 Task: Create a due date automation trigger when advanced on, on the tuesday before a card is due add content with an empty description at 11:00 AM.
Action: Mouse moved to (1189, 369)
Screenshot: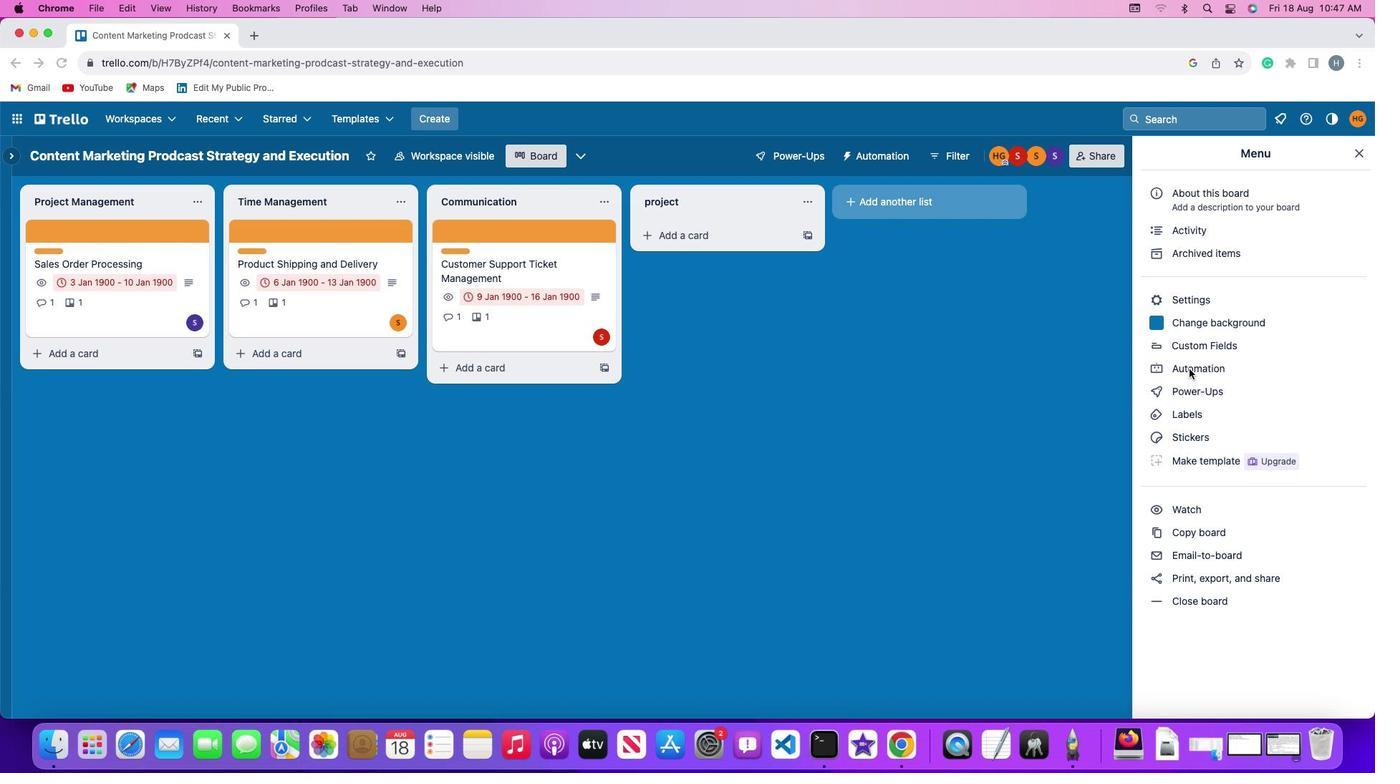 
Action: Mouse pressed left at (1189, 369)
Screenshot: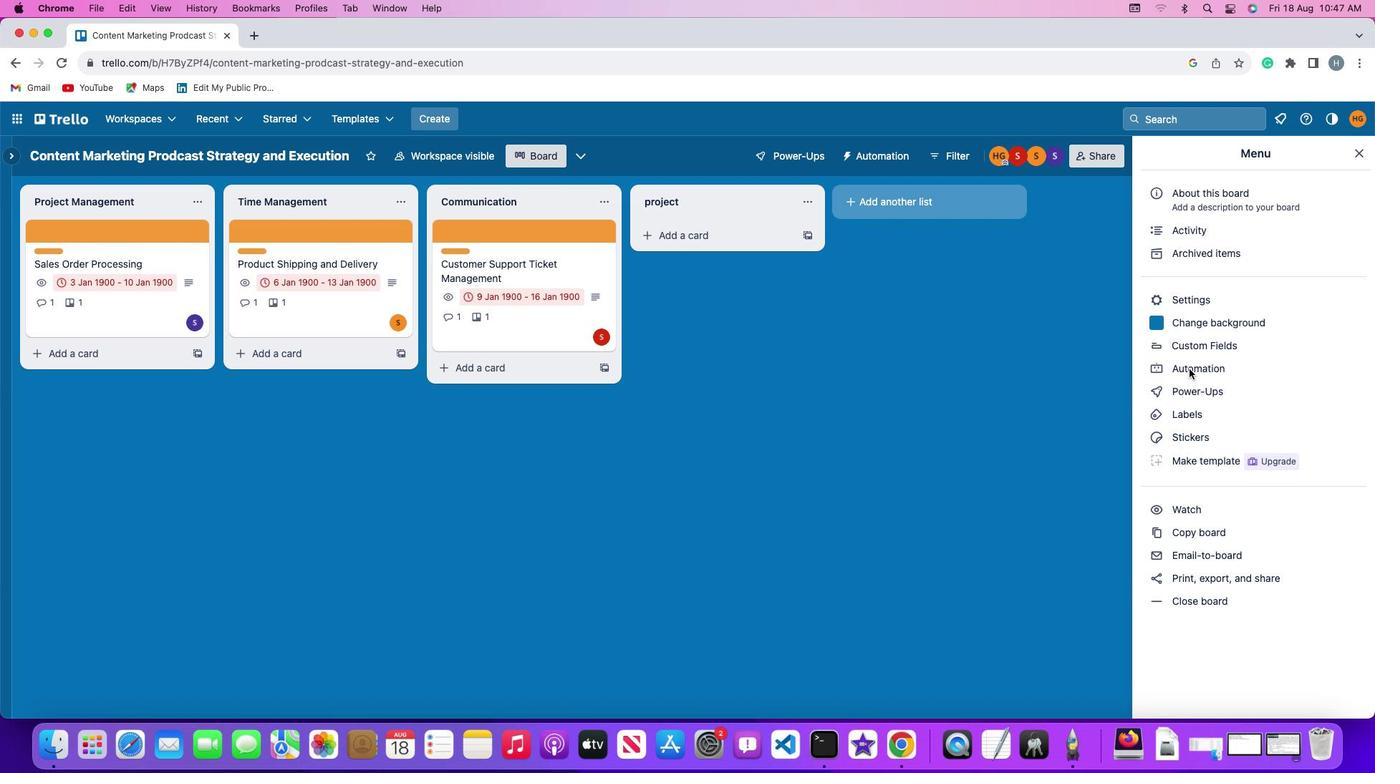 
Action: Mouse pressed left at (1189, 369)
Screenshot: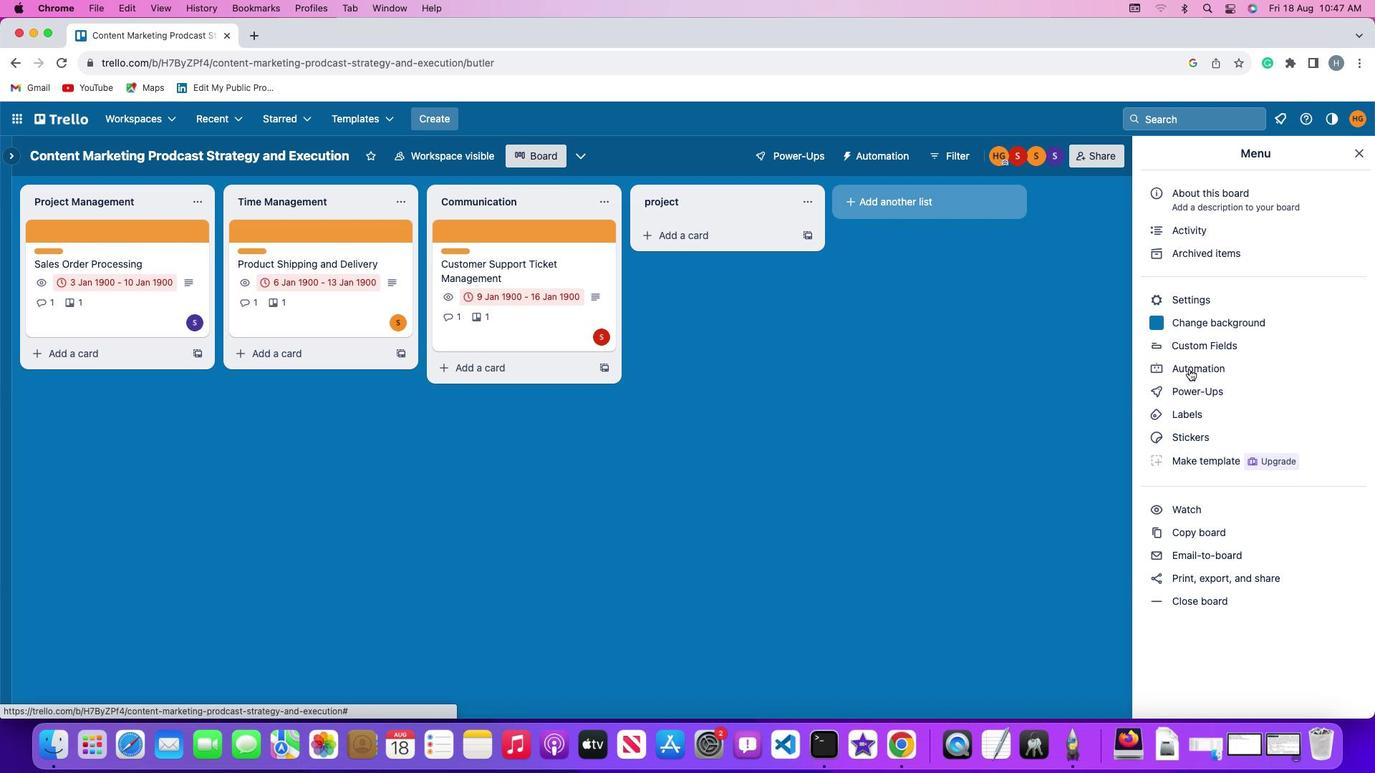 
Action: Mouse moved to (114, 338)
Screenshot: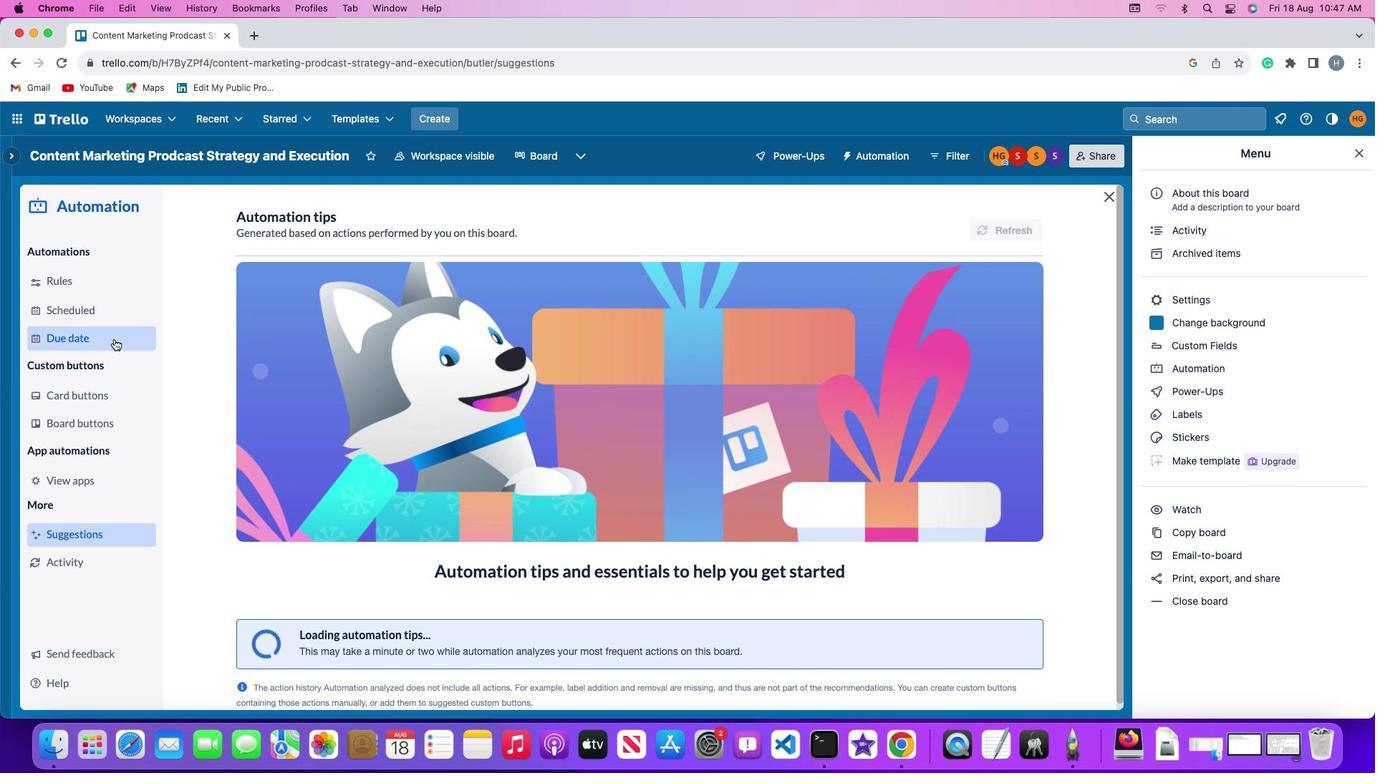 
Action: Mouse pressed left at (114, 338)
Screenshot: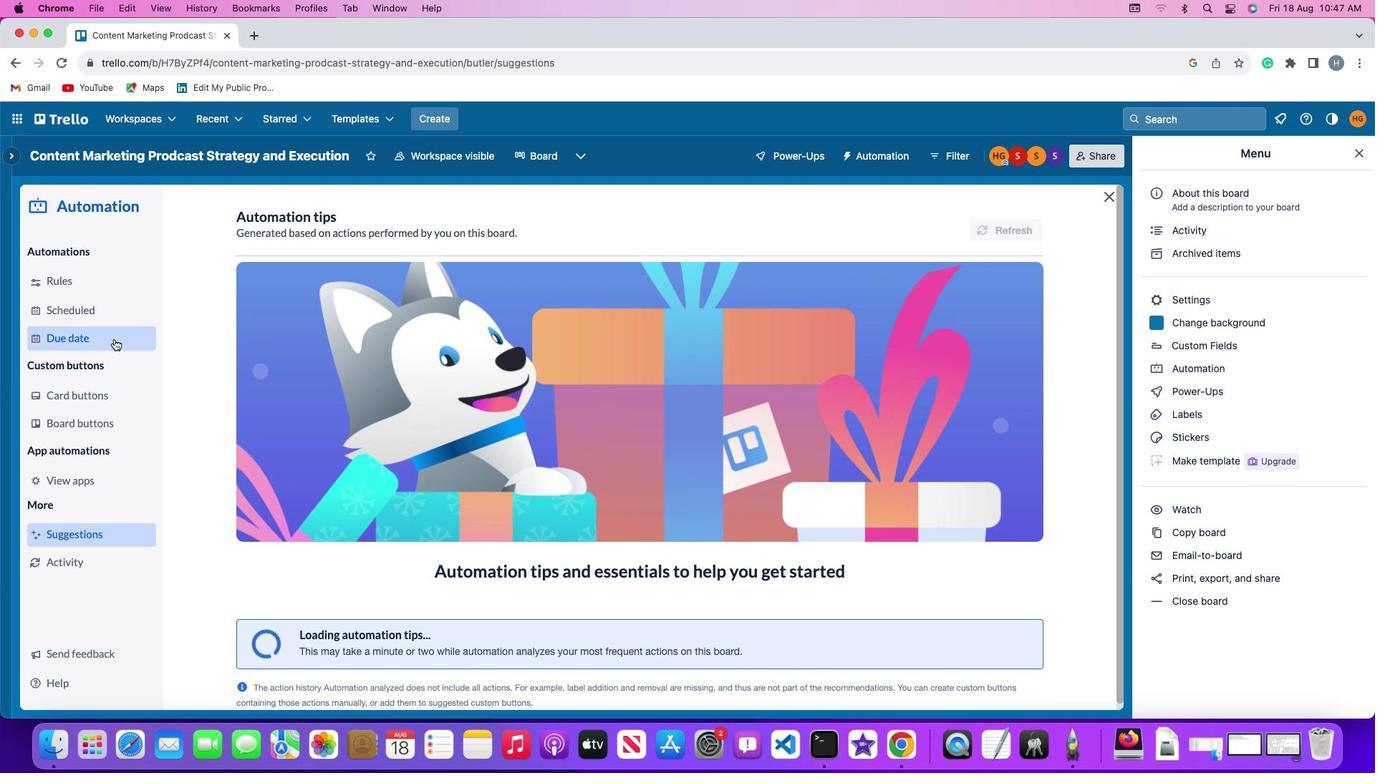 
Action: Mouse moved to (944, 221)
Screenshot: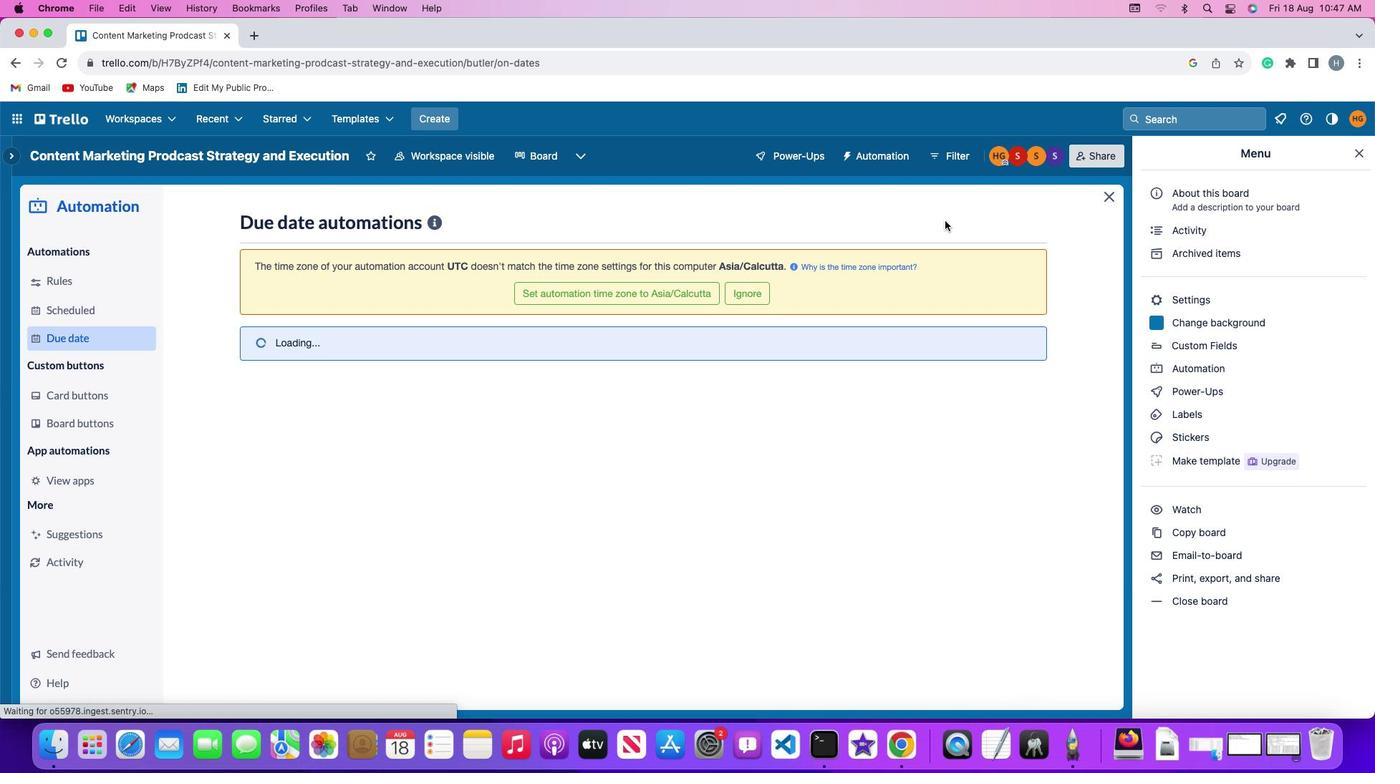 
Action: Mouse pressed left at (944, 221)
Screenshot: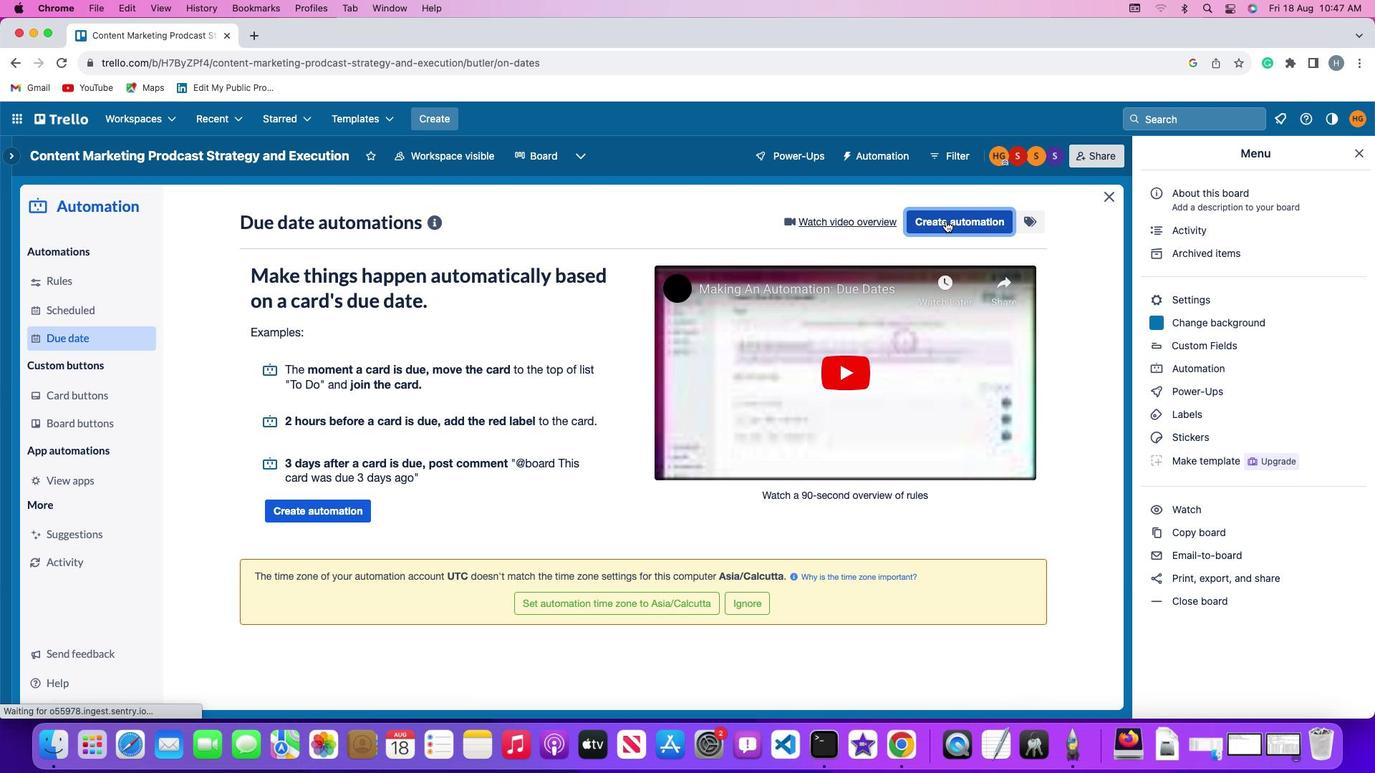 
Action: Mouse moved to (280, 358)
Screenshot: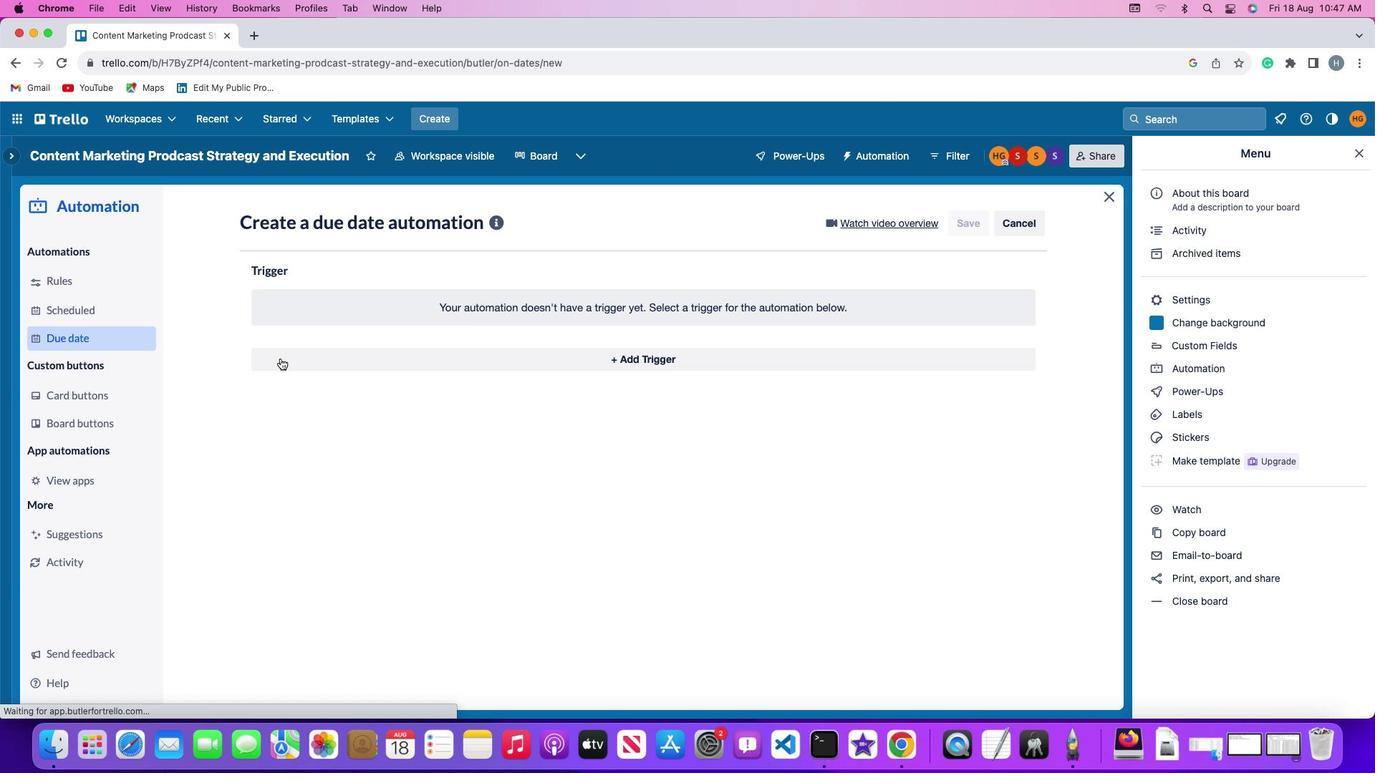 
Action: Mouse pressed left at (280, 358)
Screenshot: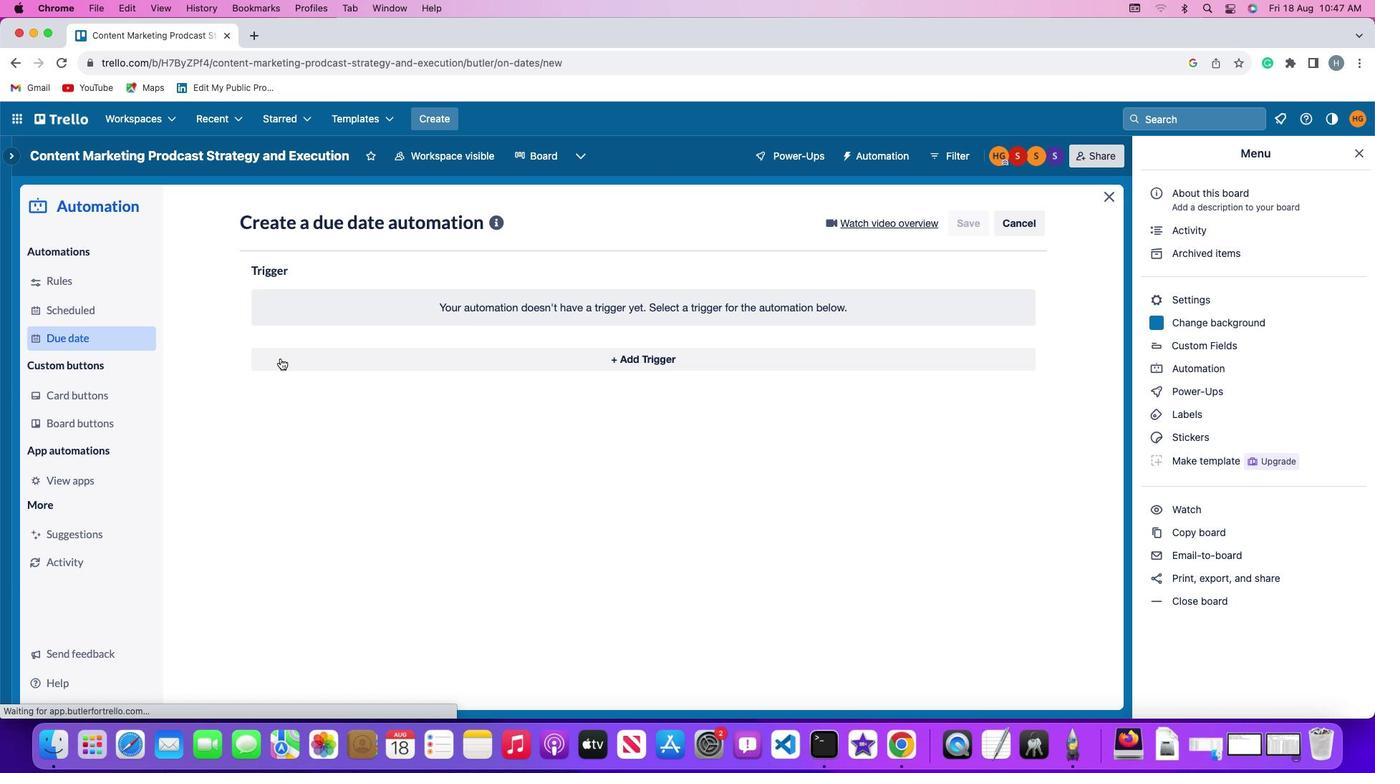 
Action: Mouse moved to (320, 620)
Screenshot: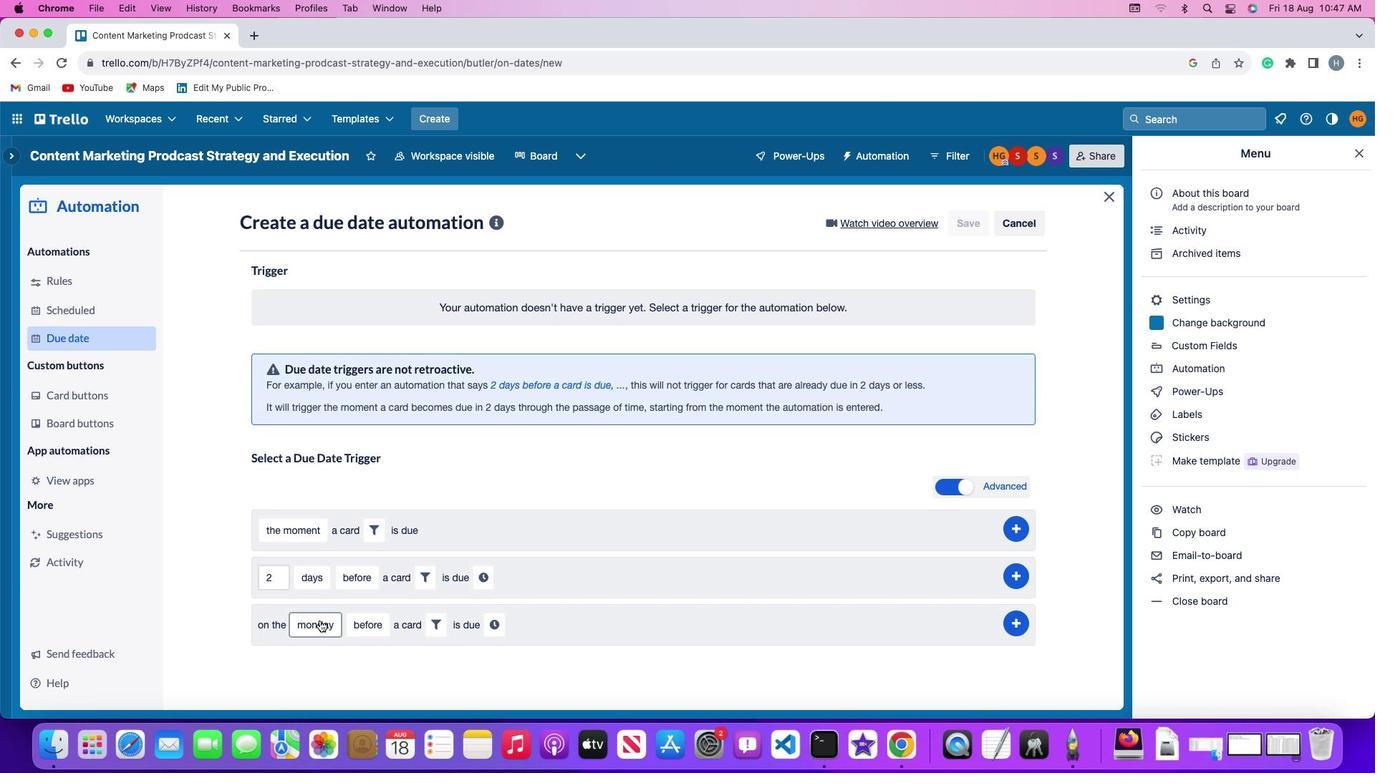 
Action: Mouse pressed left at (320, 620)
Screenshot: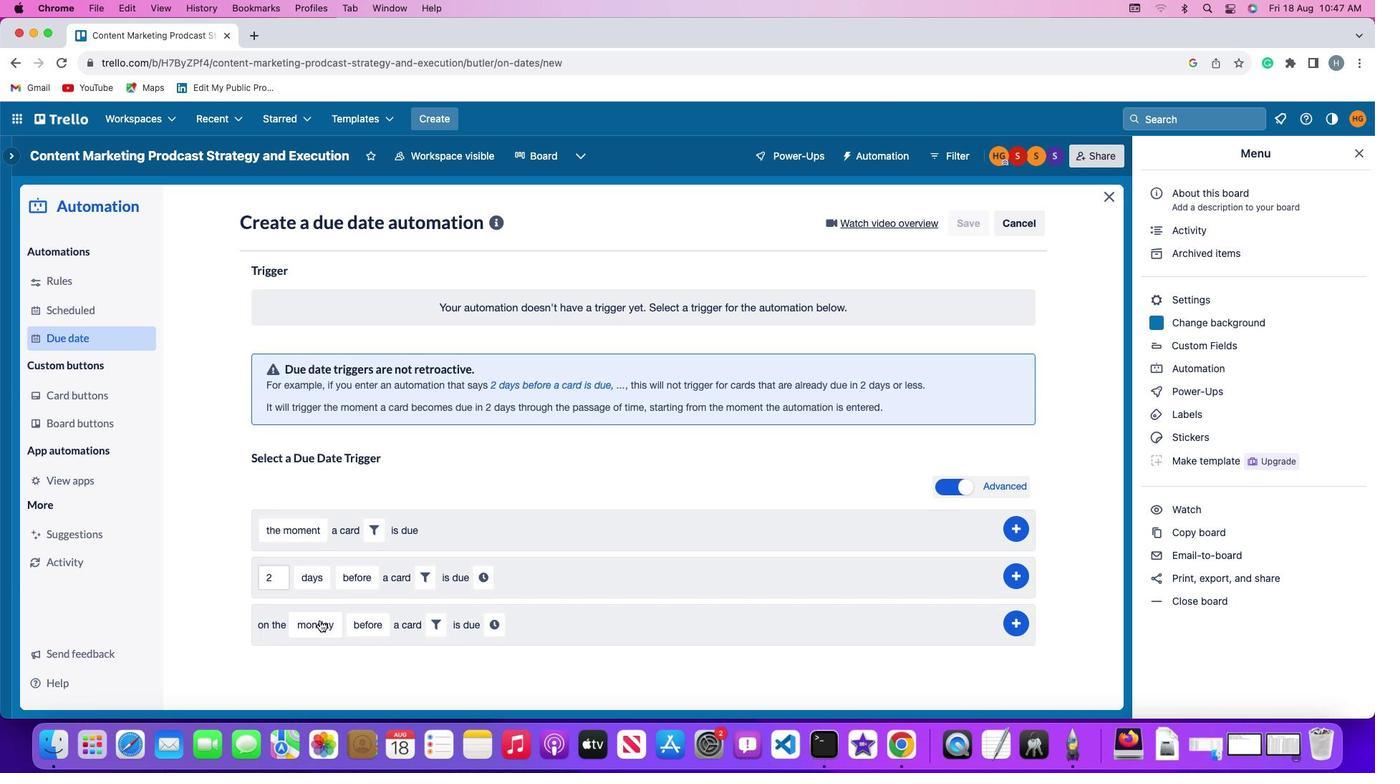 
Action: Mouse moved to (338, 453)
Screenshot: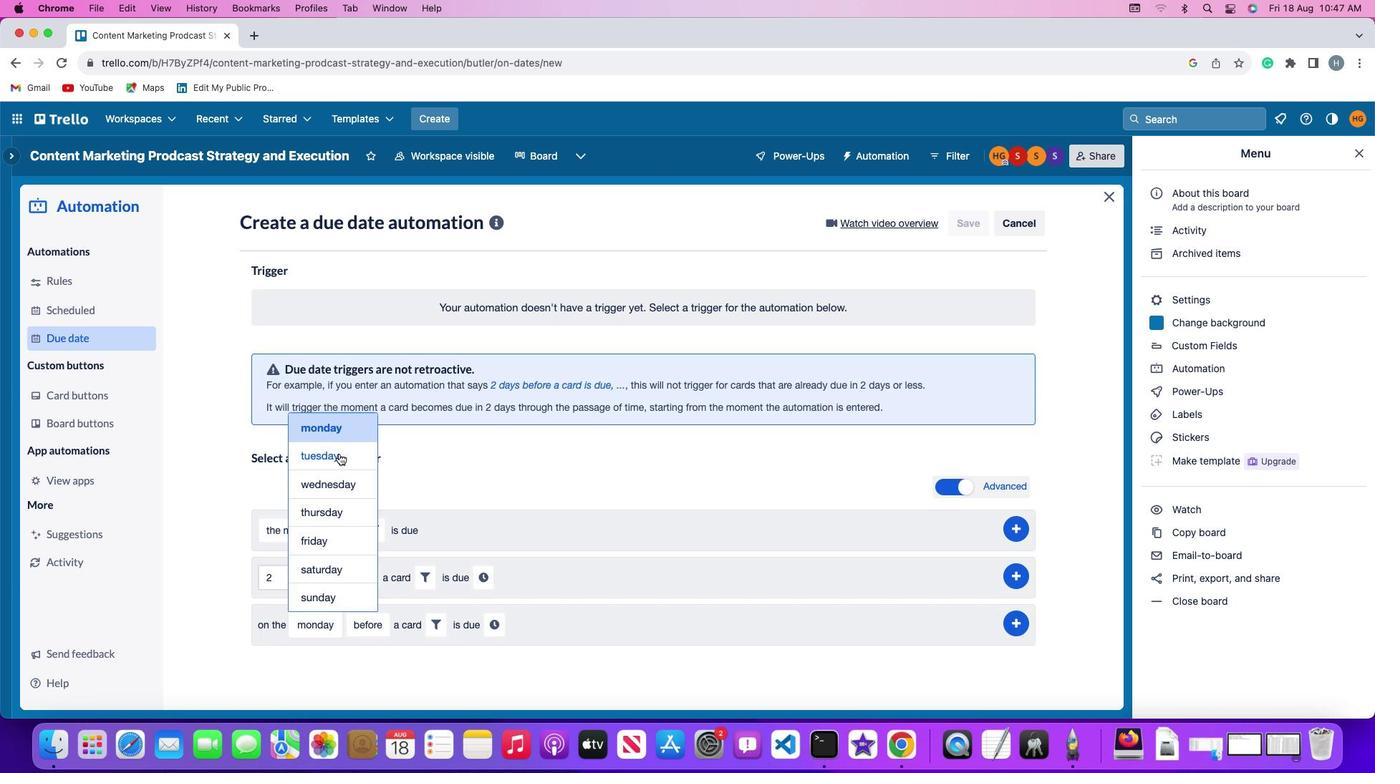 
Action: Mouse pressed left at (338, 453)
Screenshot: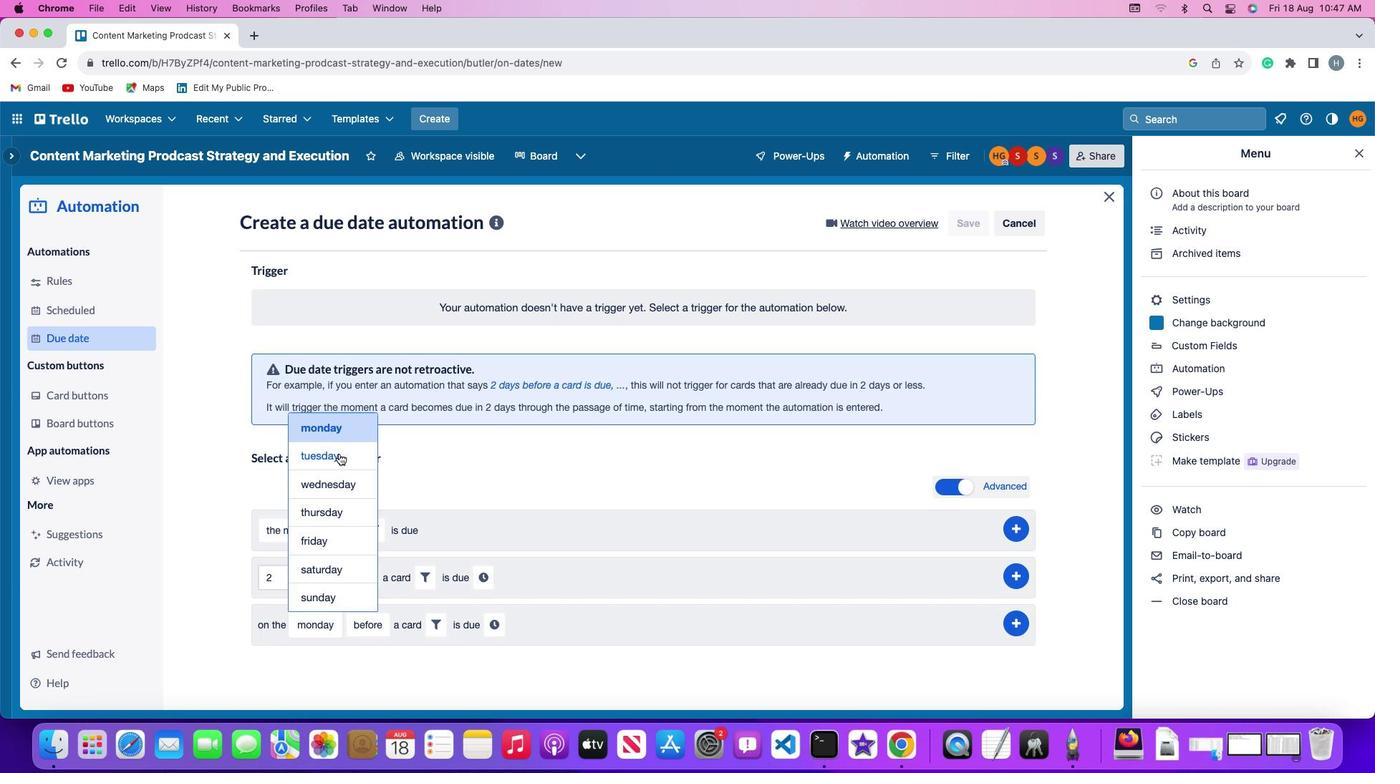 
Action: Mouse moved to (374, 635)
Screenshot: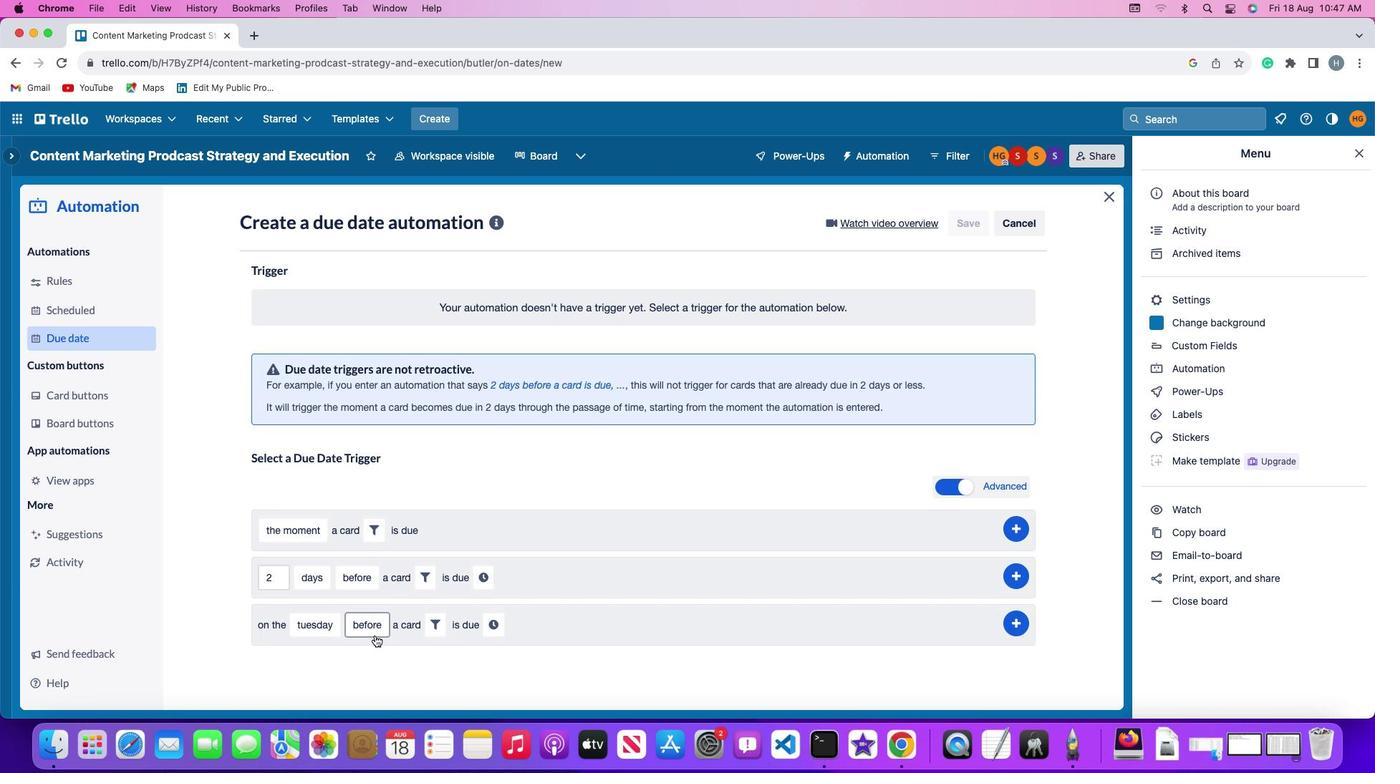 
Action: Mouse pressed left at (374, 635)
Screenshot: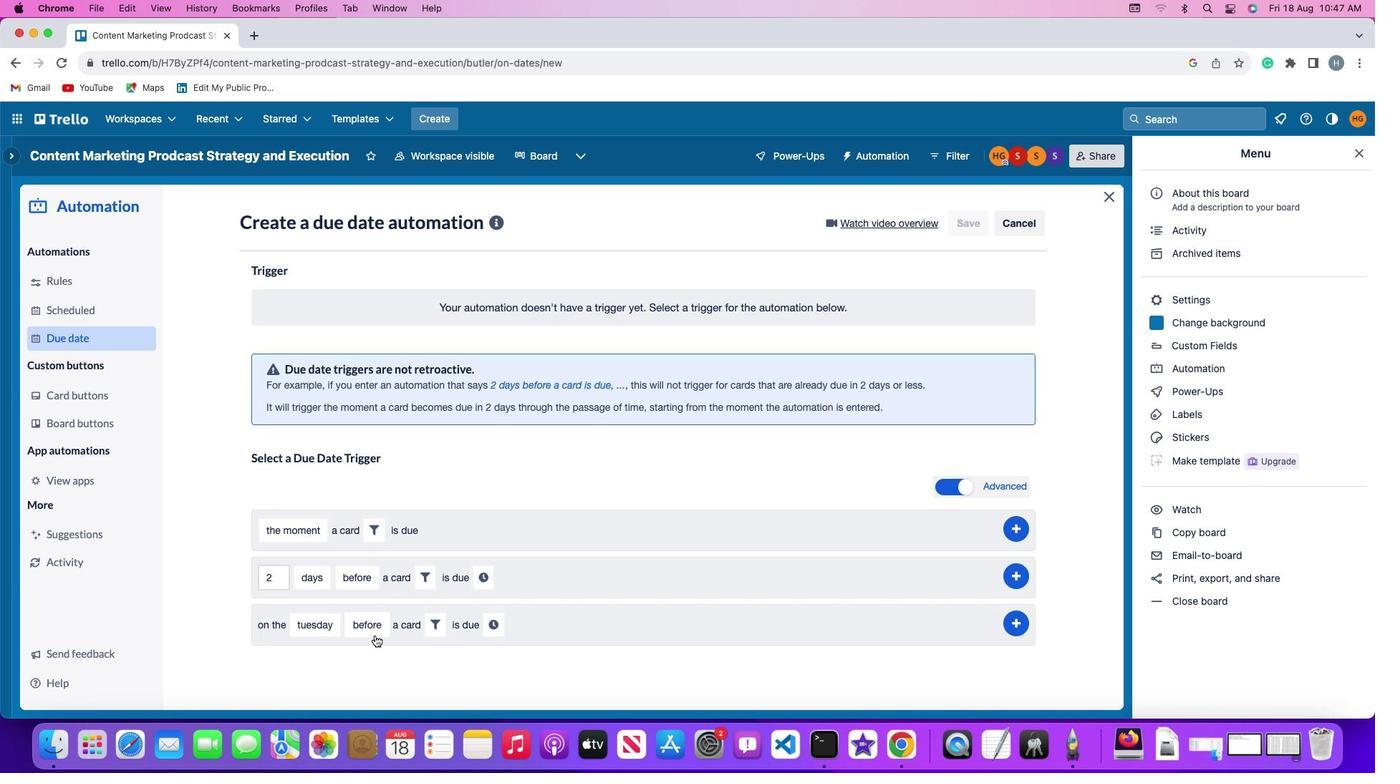 
Action: Mouse moved to (391, 512)
Screenshot: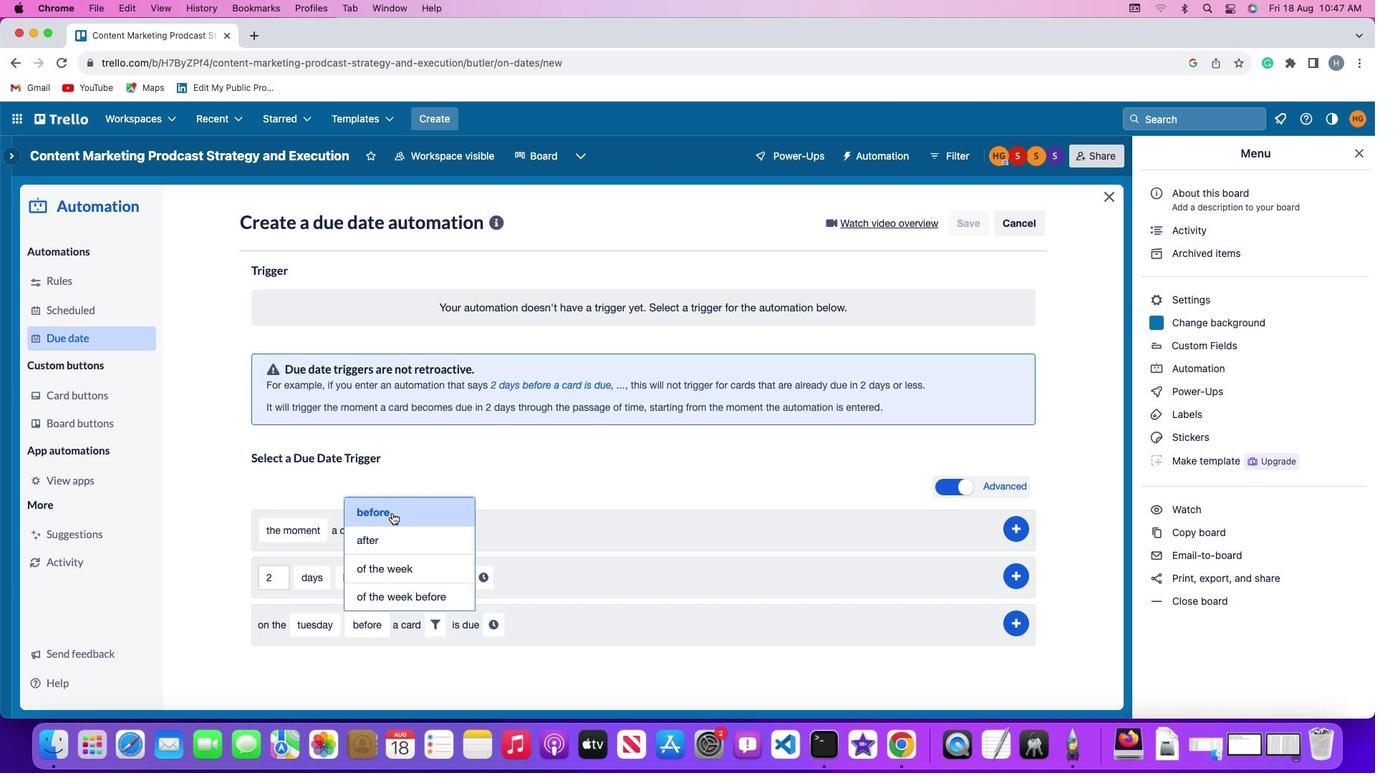 
Action: Mouse pressed left at (391, 512)
Screenshot: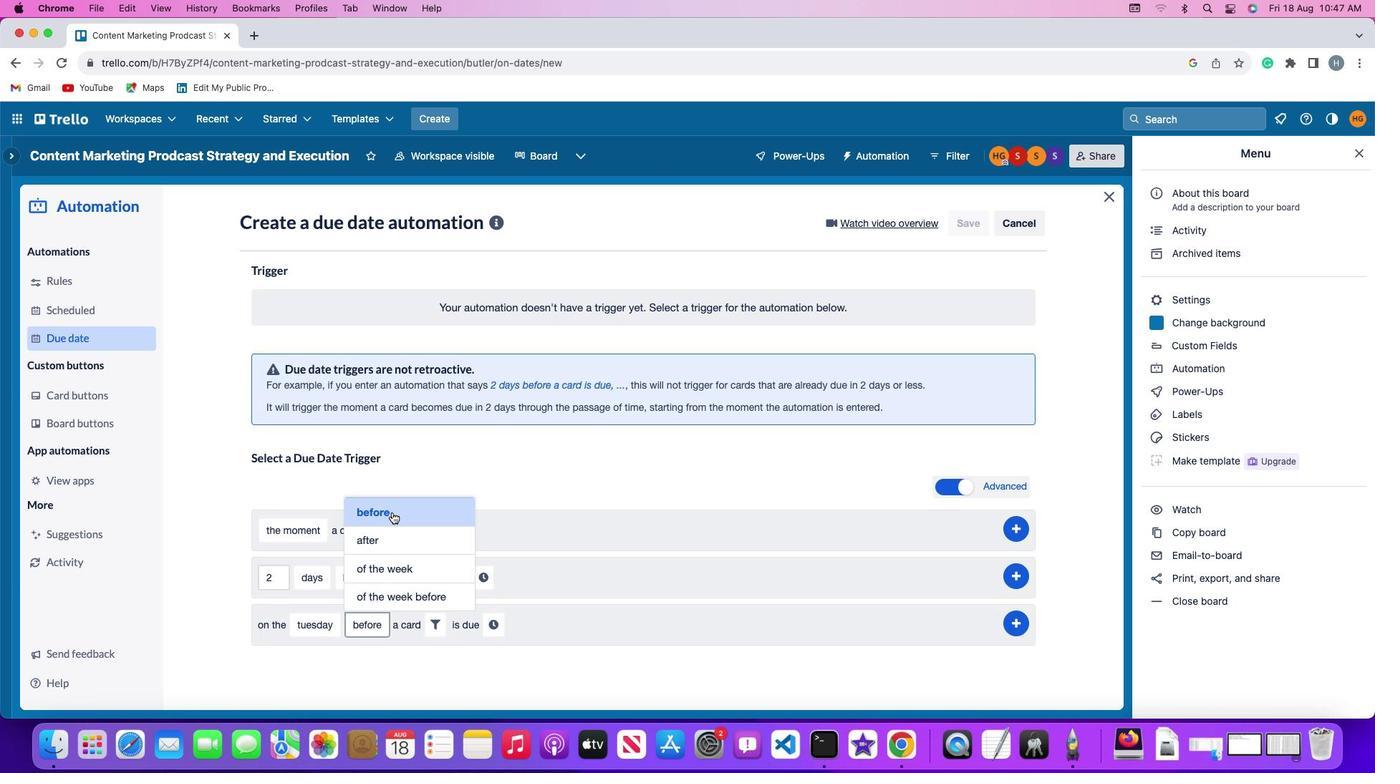 
Action: Mouse moved to (430, 628)
Screenshot: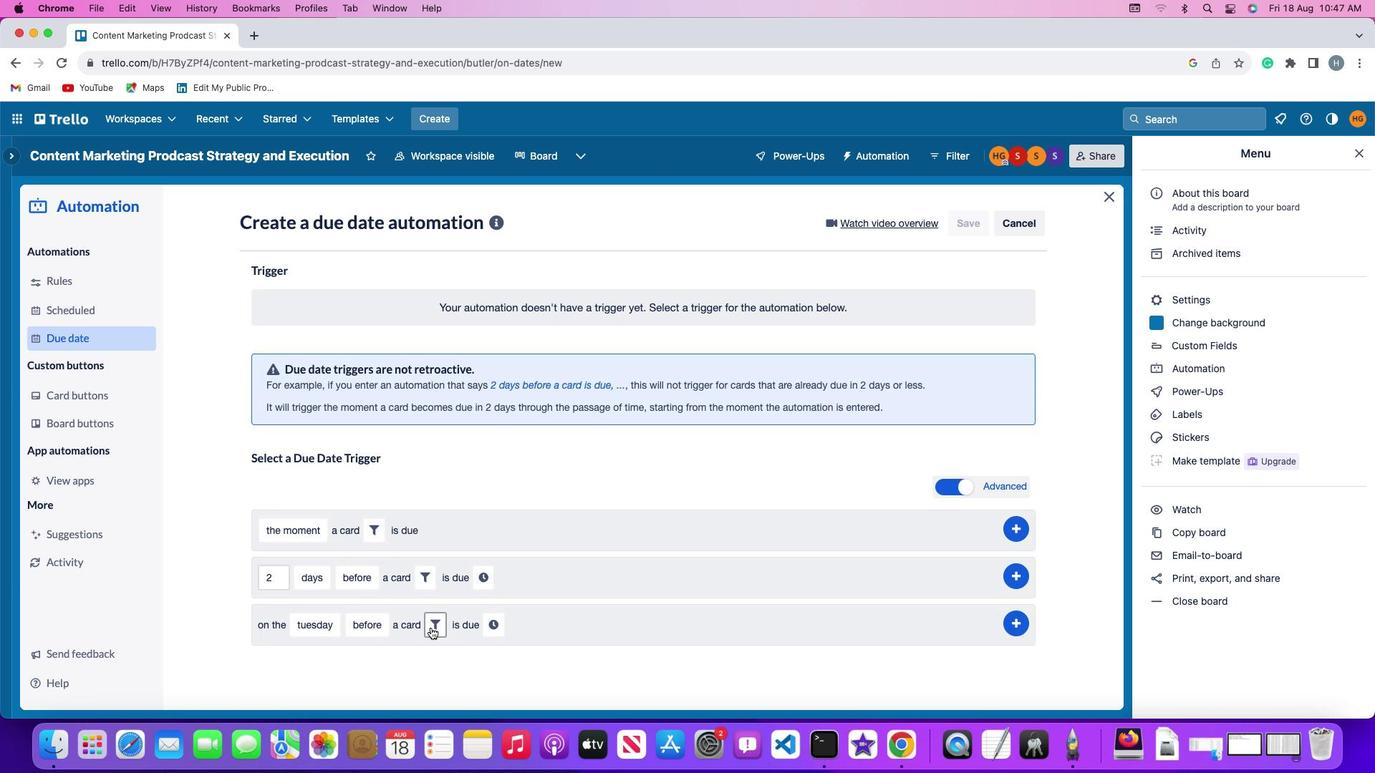 
Action: Mouse pressed left at (430, 628)
Screenshot: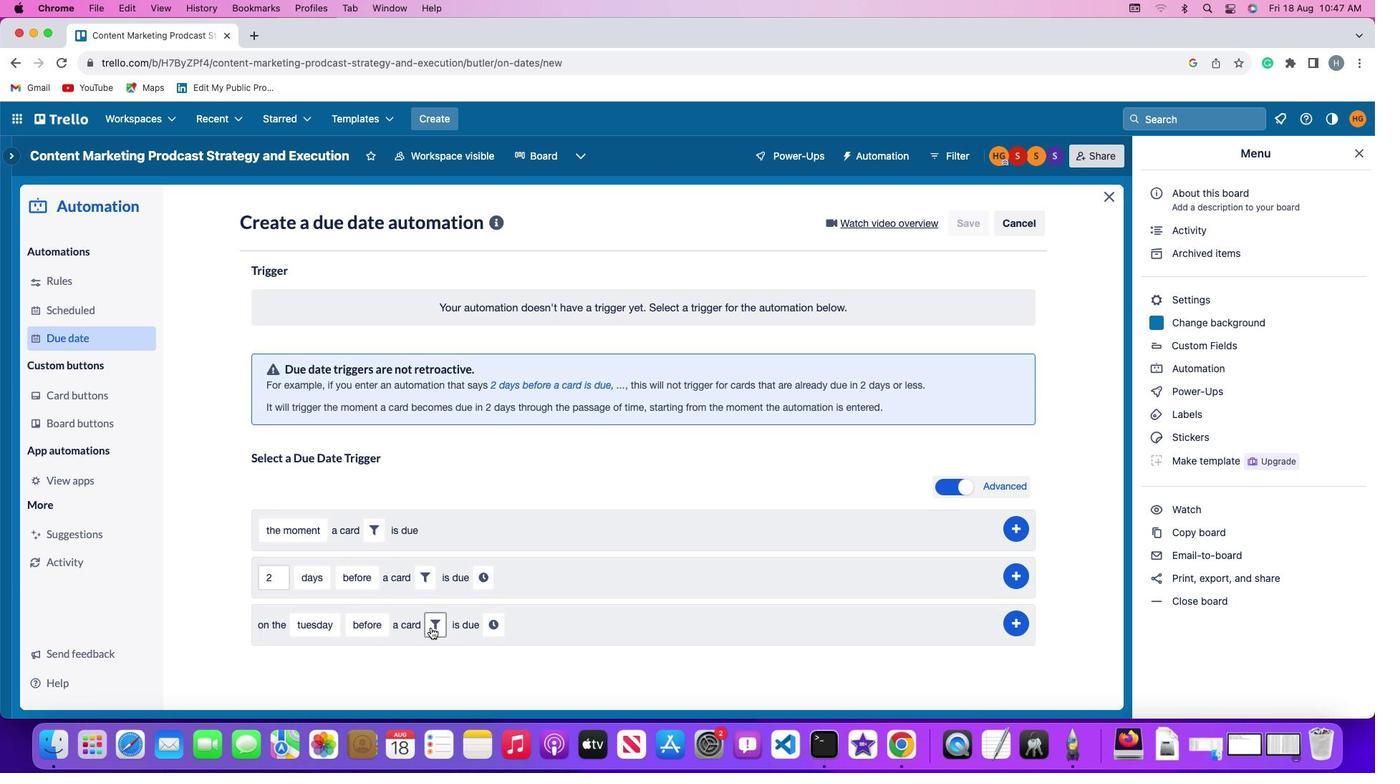 
Action: Mouse moved to (618, 667)
Screenshot: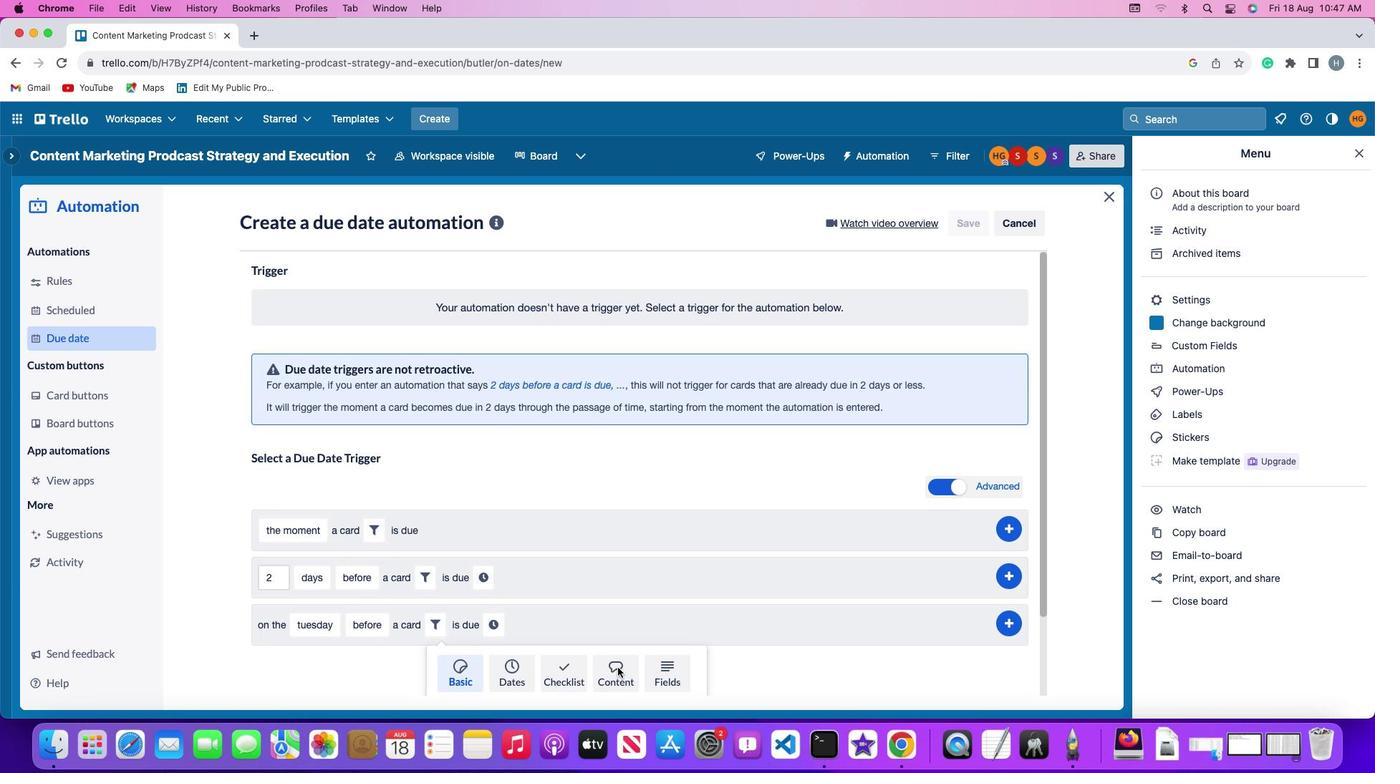 
Action: Mouse pressed left at (618, 667)
Screenshot: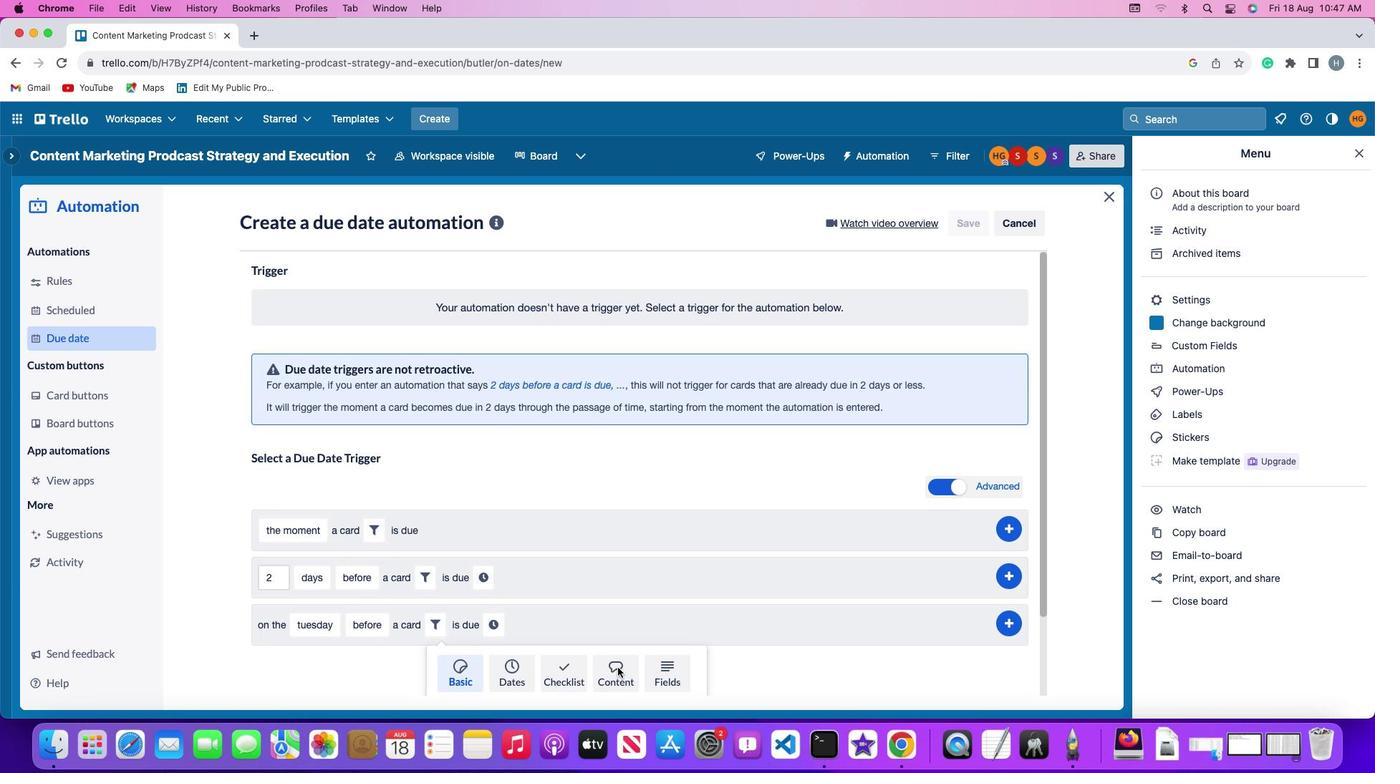 
Action: Mouse moved to (378, 663)
Screenshot: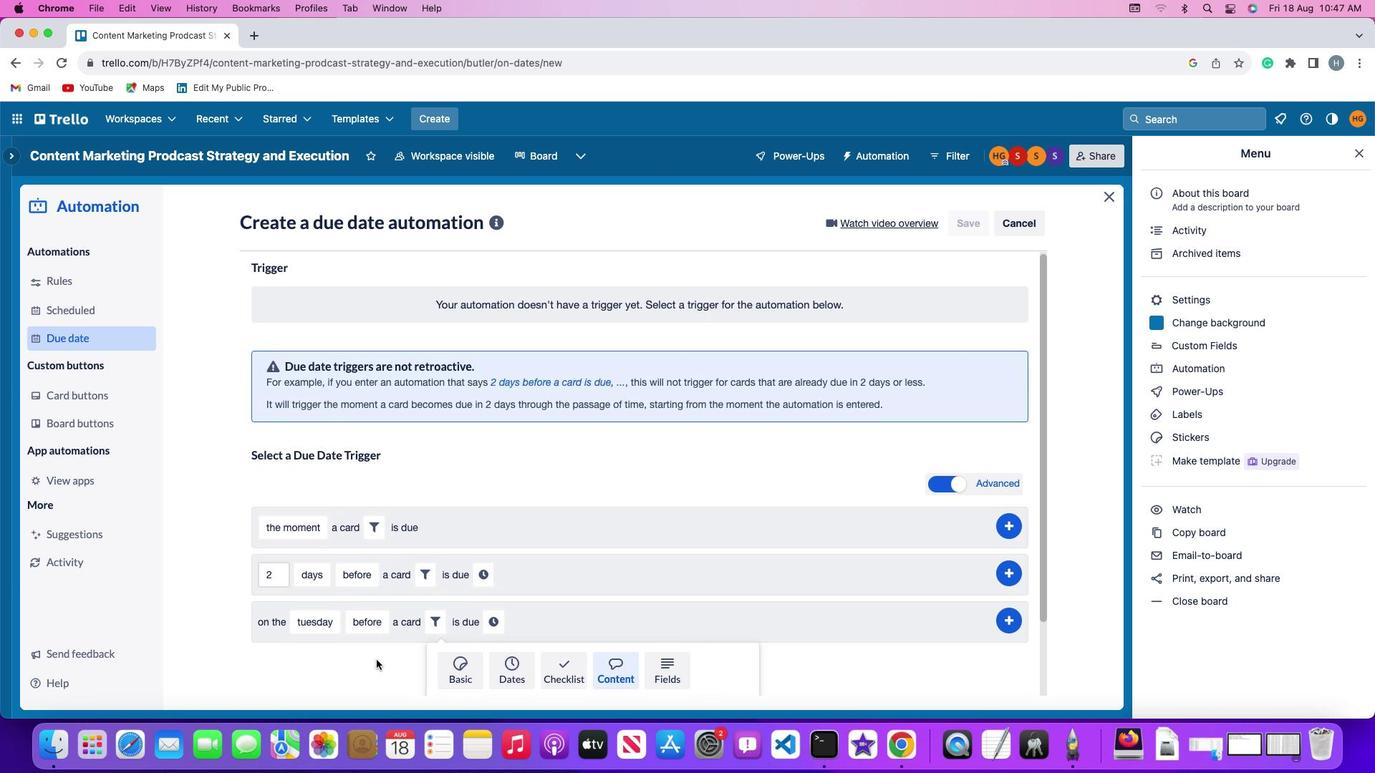 
Action: Mouse scrolled (378, 663) with delta (0, 0)
Screenshot: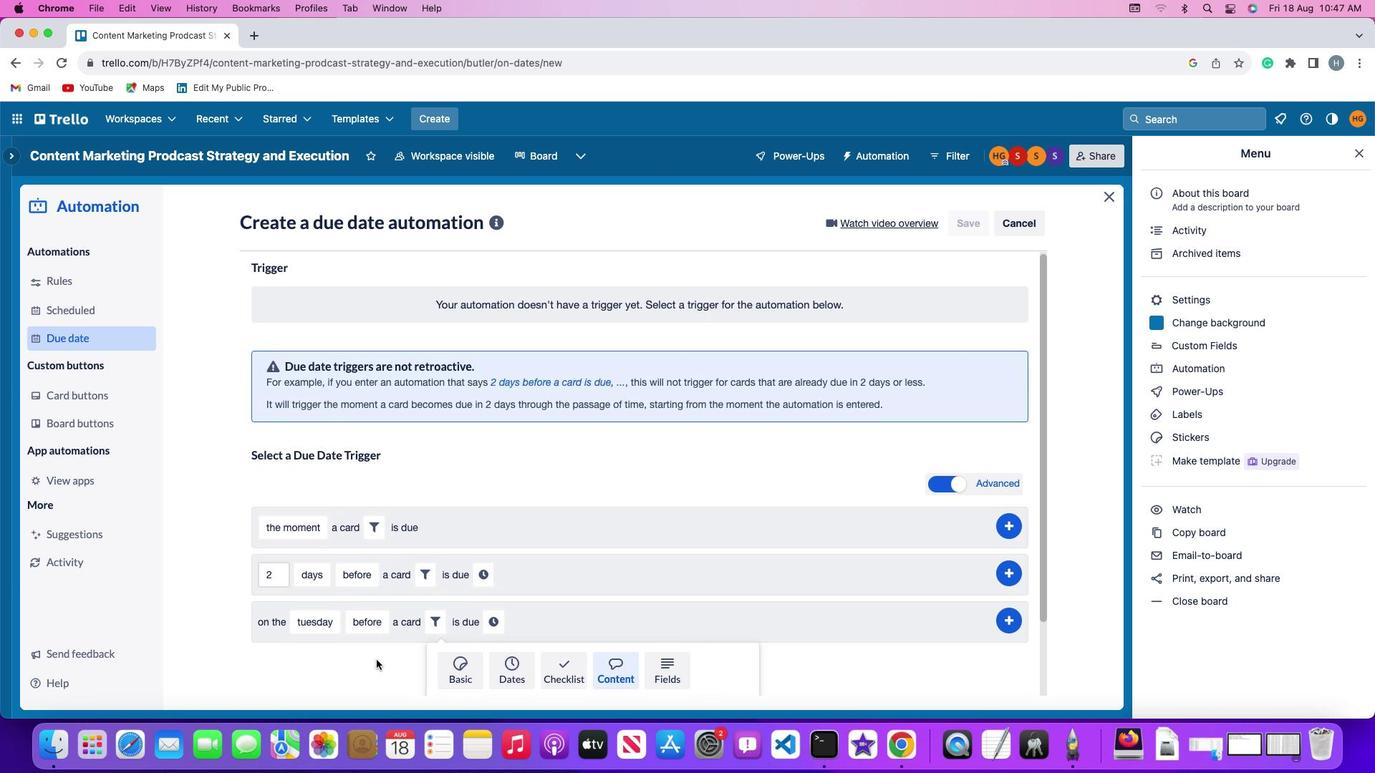 
Action: Mouse moved to (378, 663)
Screenshot: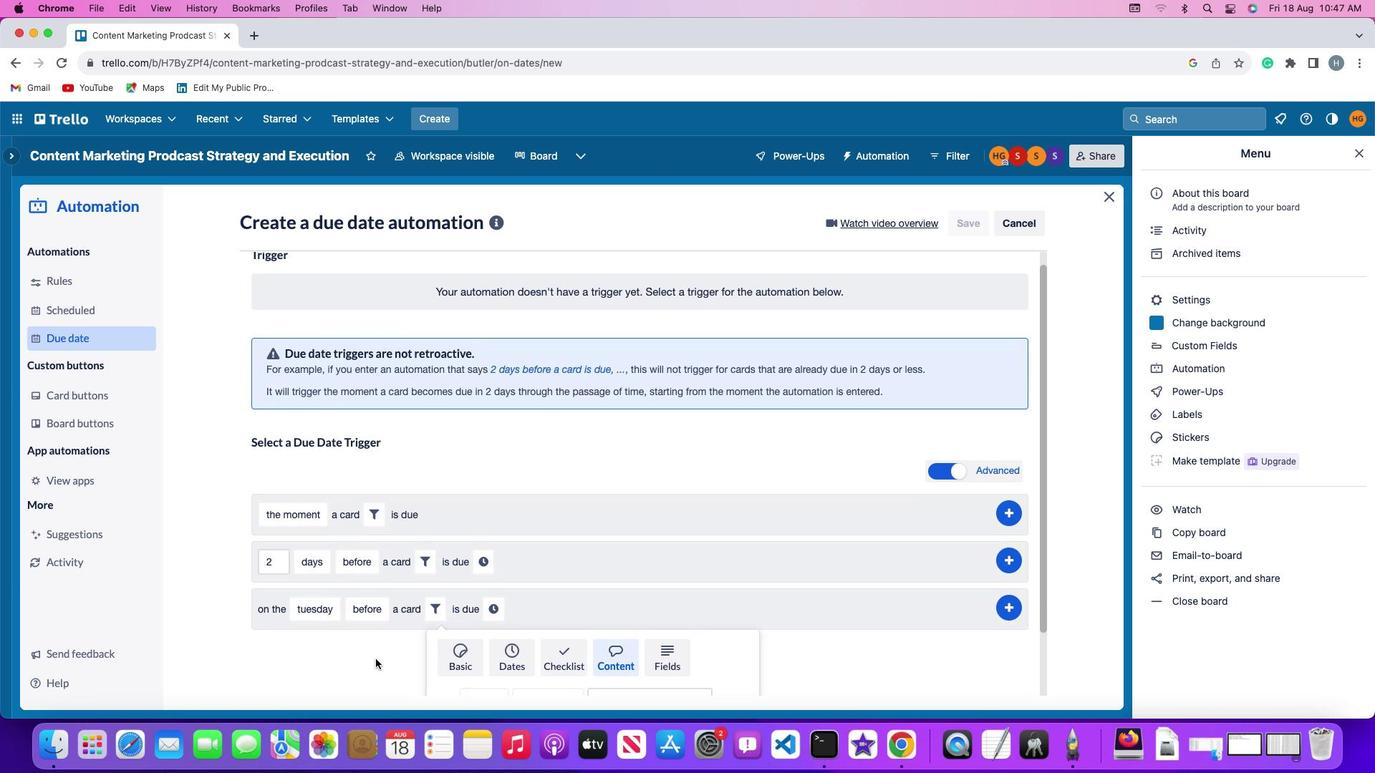 
Action: Mouse scrolled (378, 663) with delta (0, 0)
Screenshot: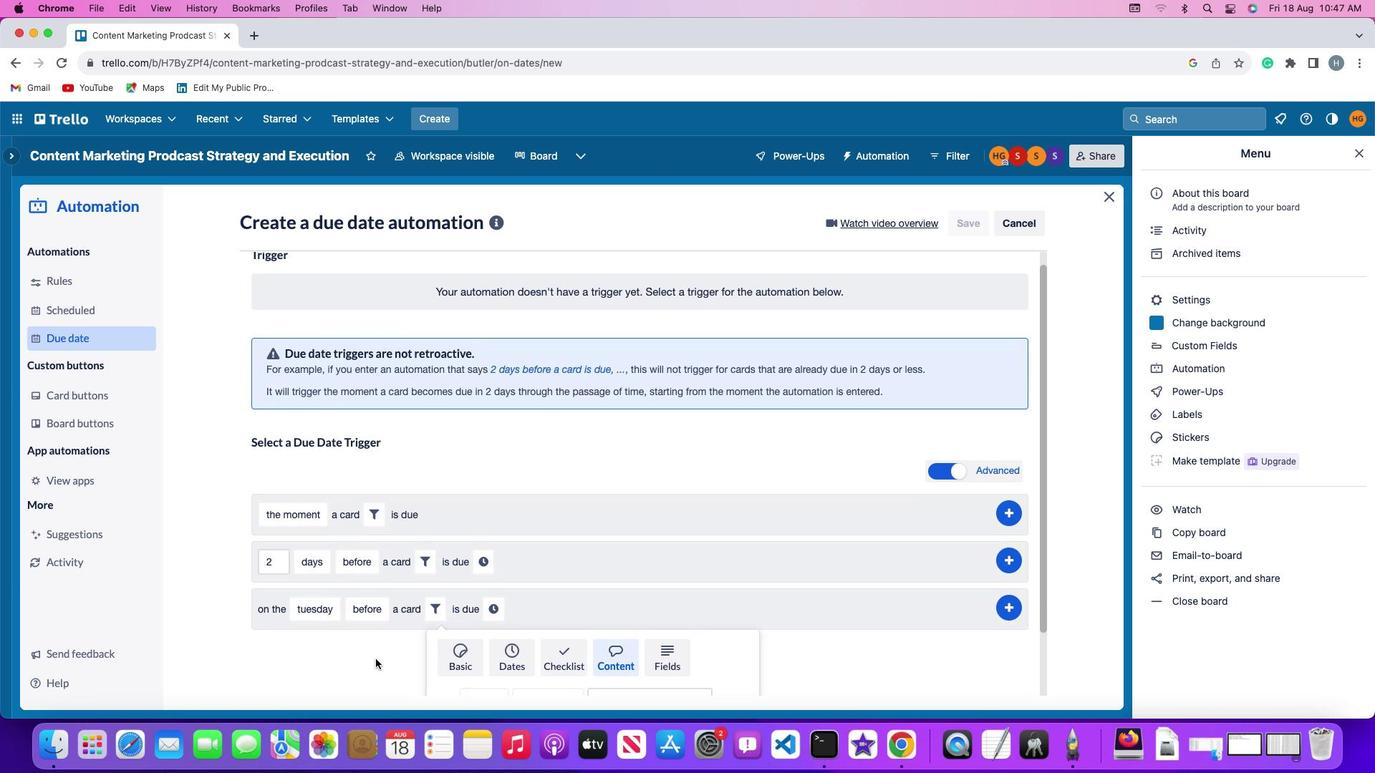 
Action: Mouse moved to (378, 663)
Screenshot: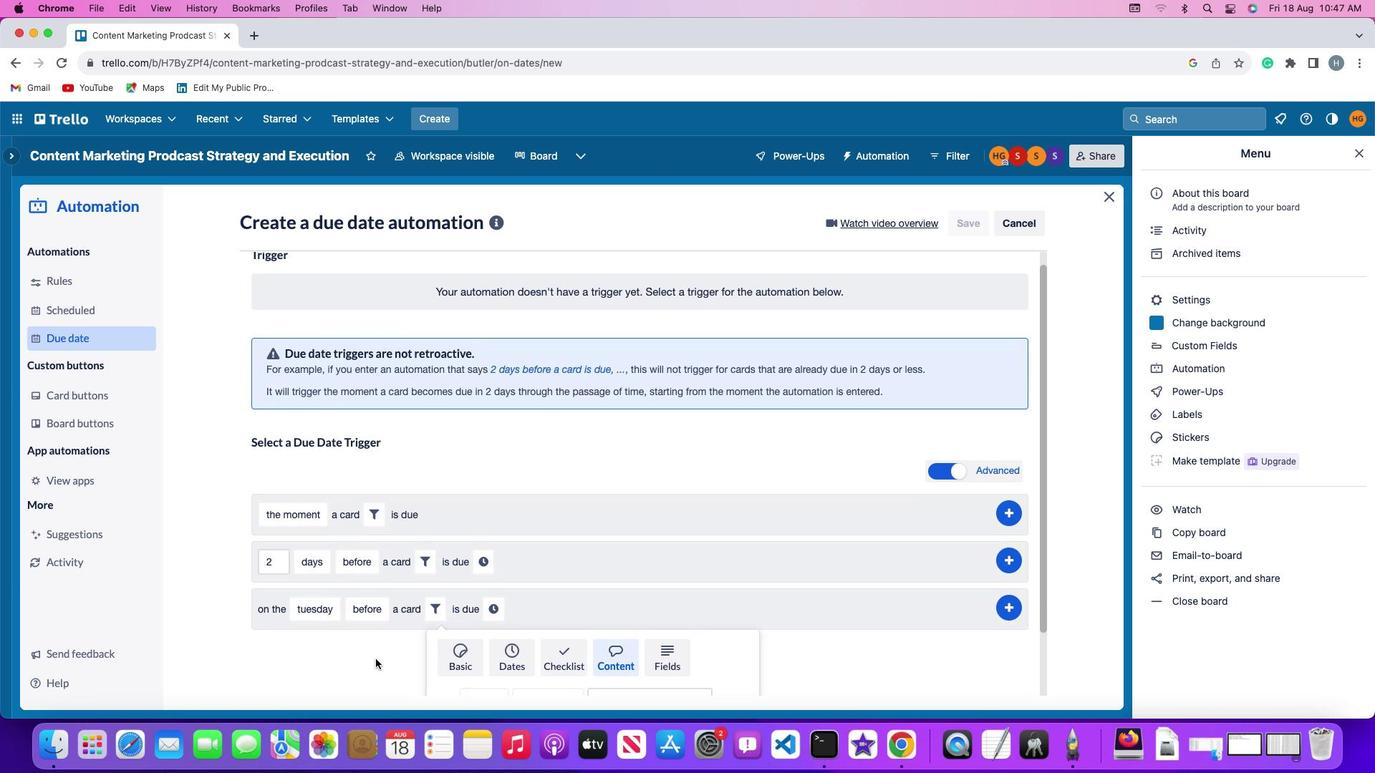 
Action: Mouse scrolled (378, 663) with delta (0, -2)
Screenshot: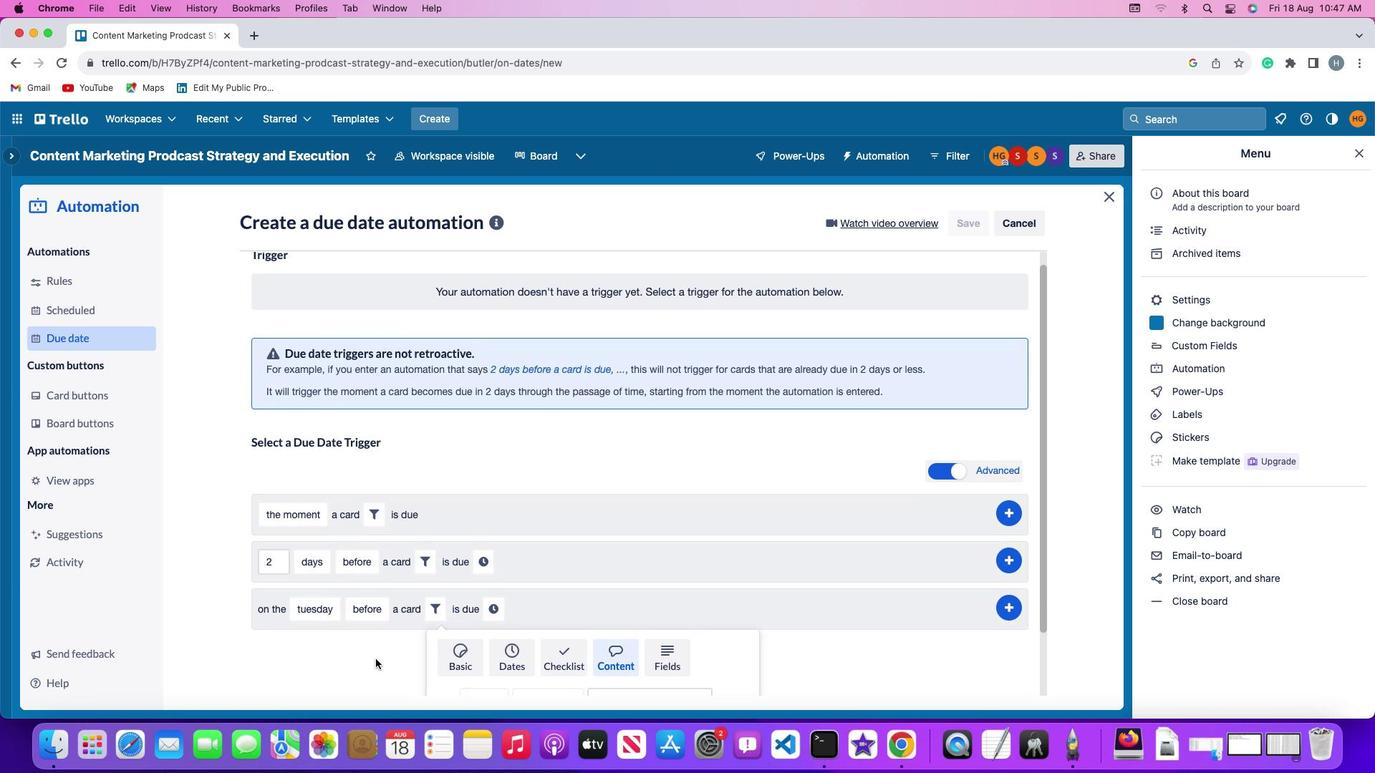 
Action: Mouse moved to (377, 661)
Screenshot: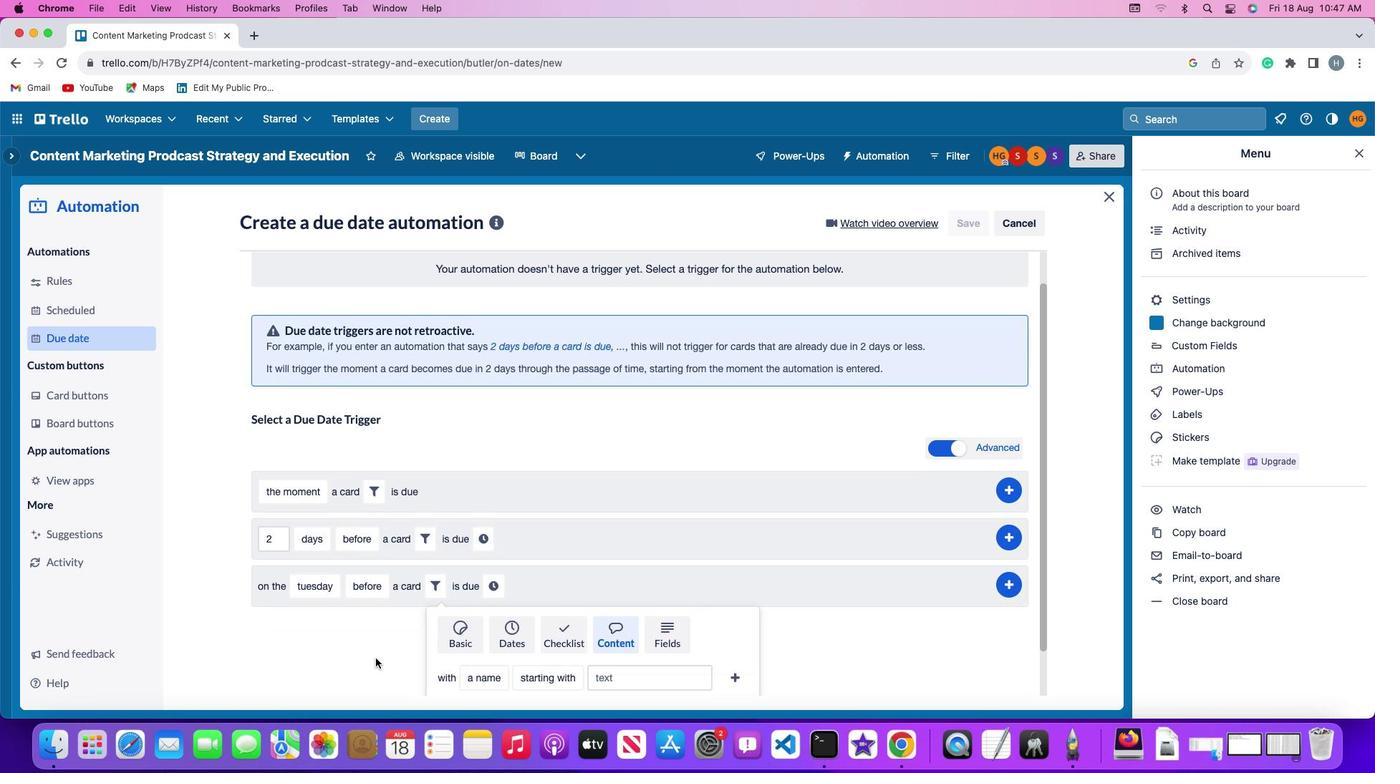 
Action: Mouse scrolled (377, 661) with delta (0, -3)
Screenshot: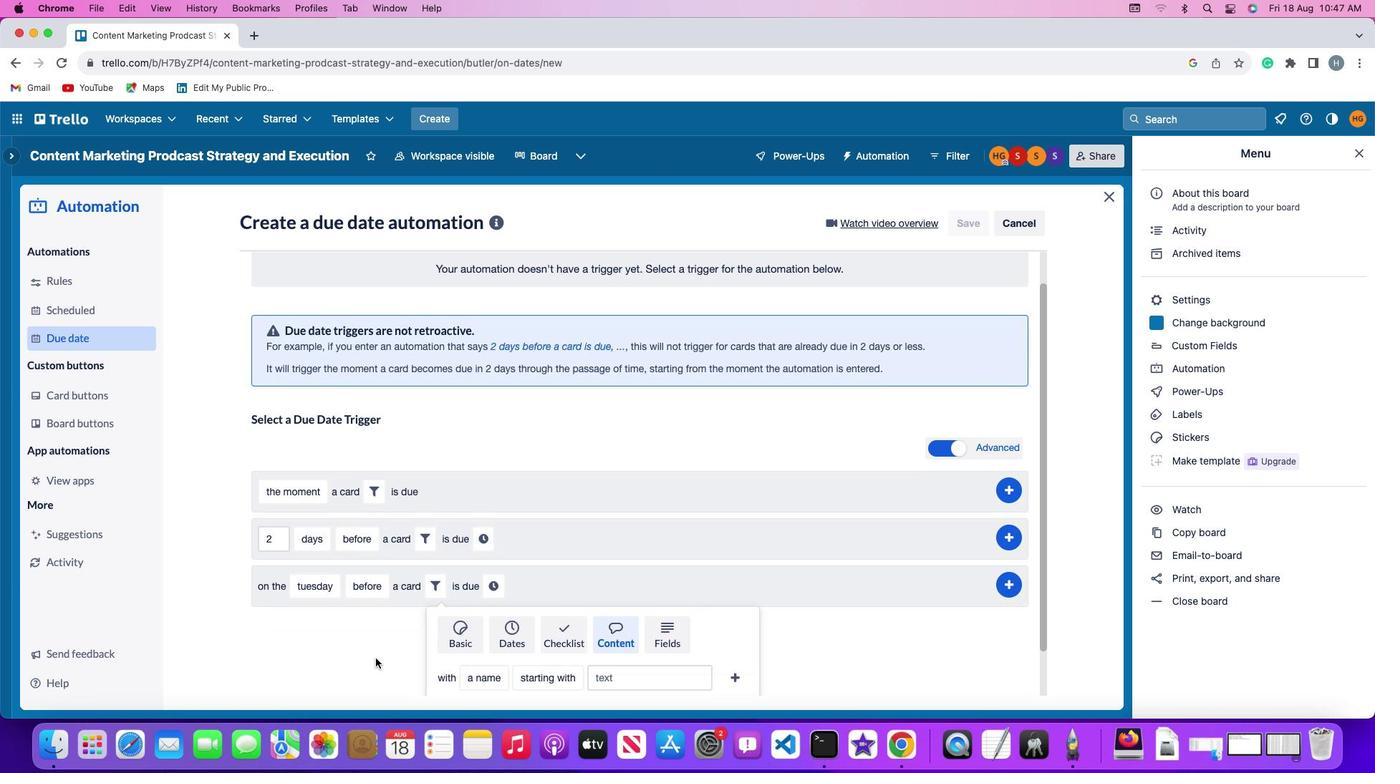 
Action: Mouse moved to (376, 660)
Screenshot: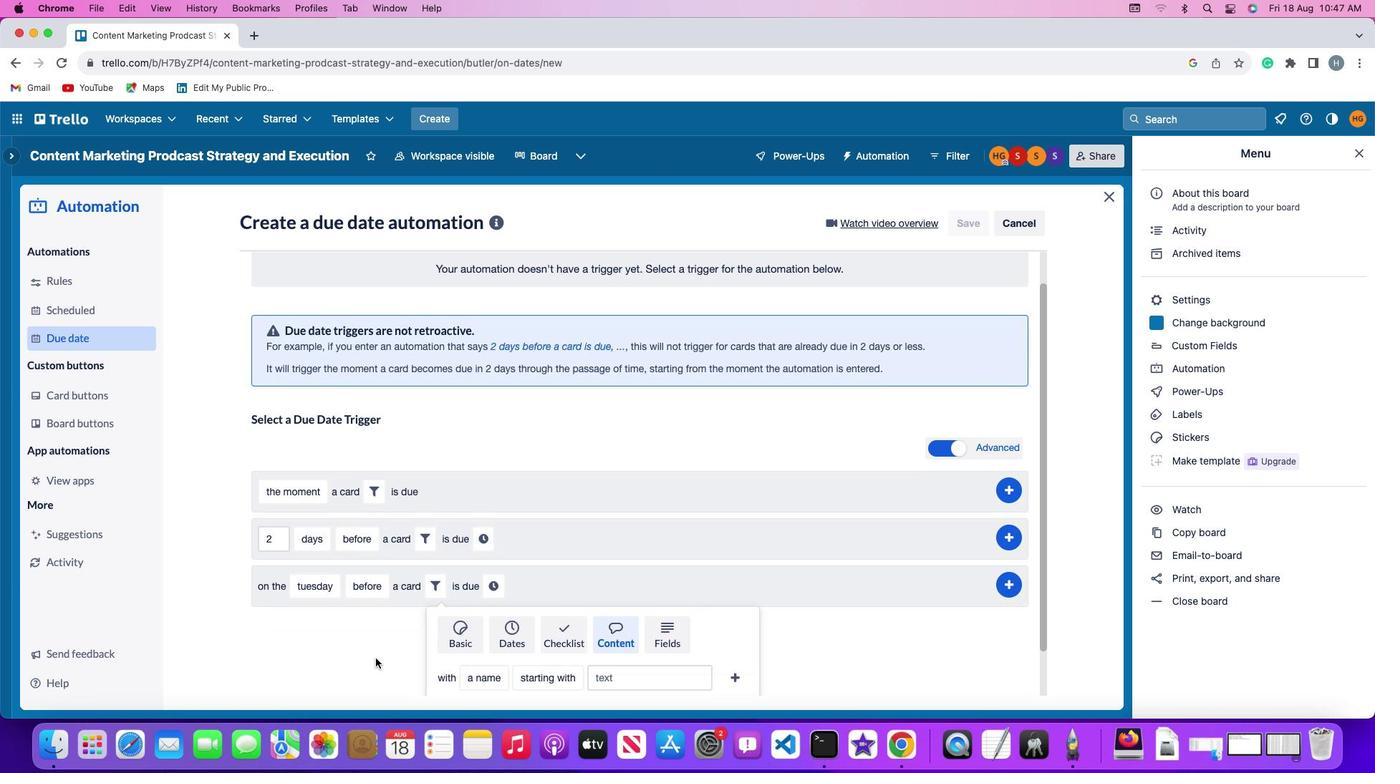 
Action: Mouse scrolled (376, 660) with delta (0, -4)
Screenshot: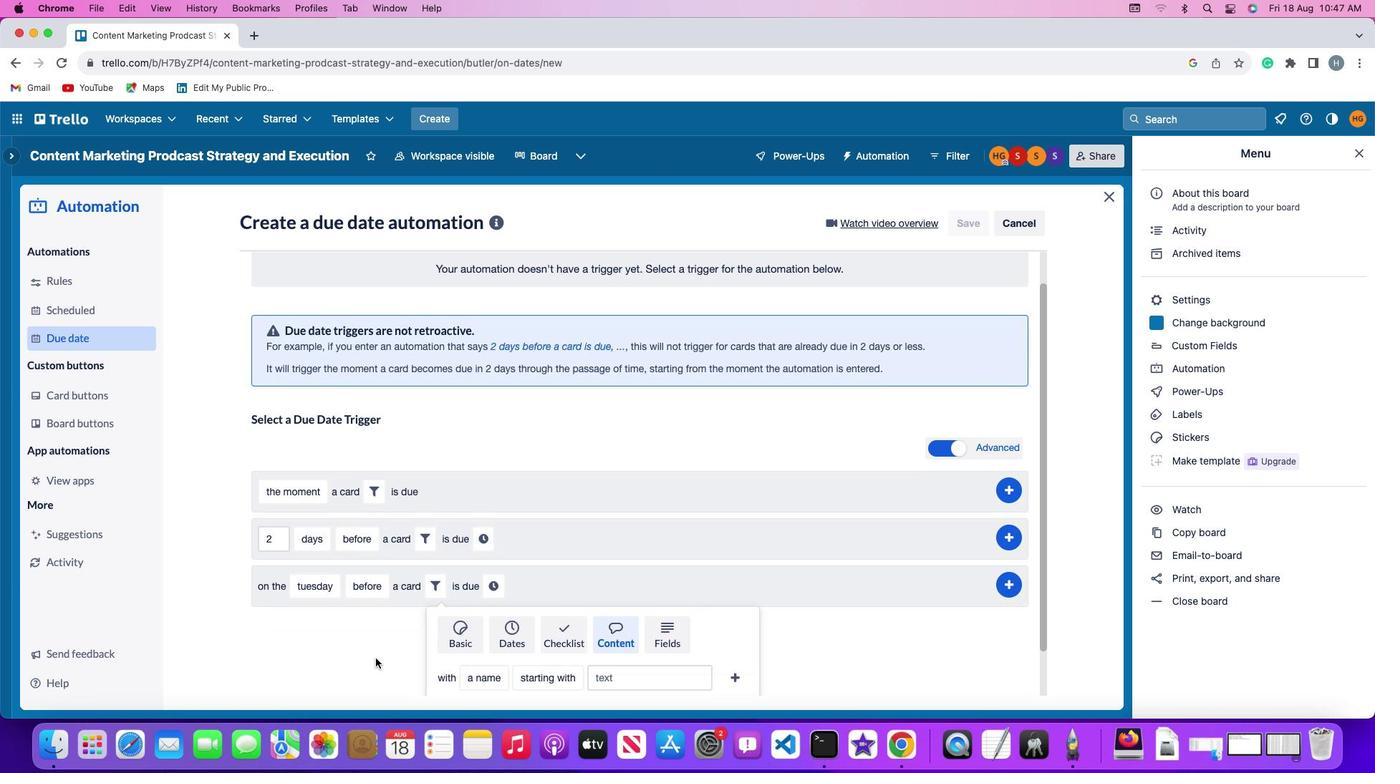 
Action: Mouse moved to (375, 658)
Screenshot: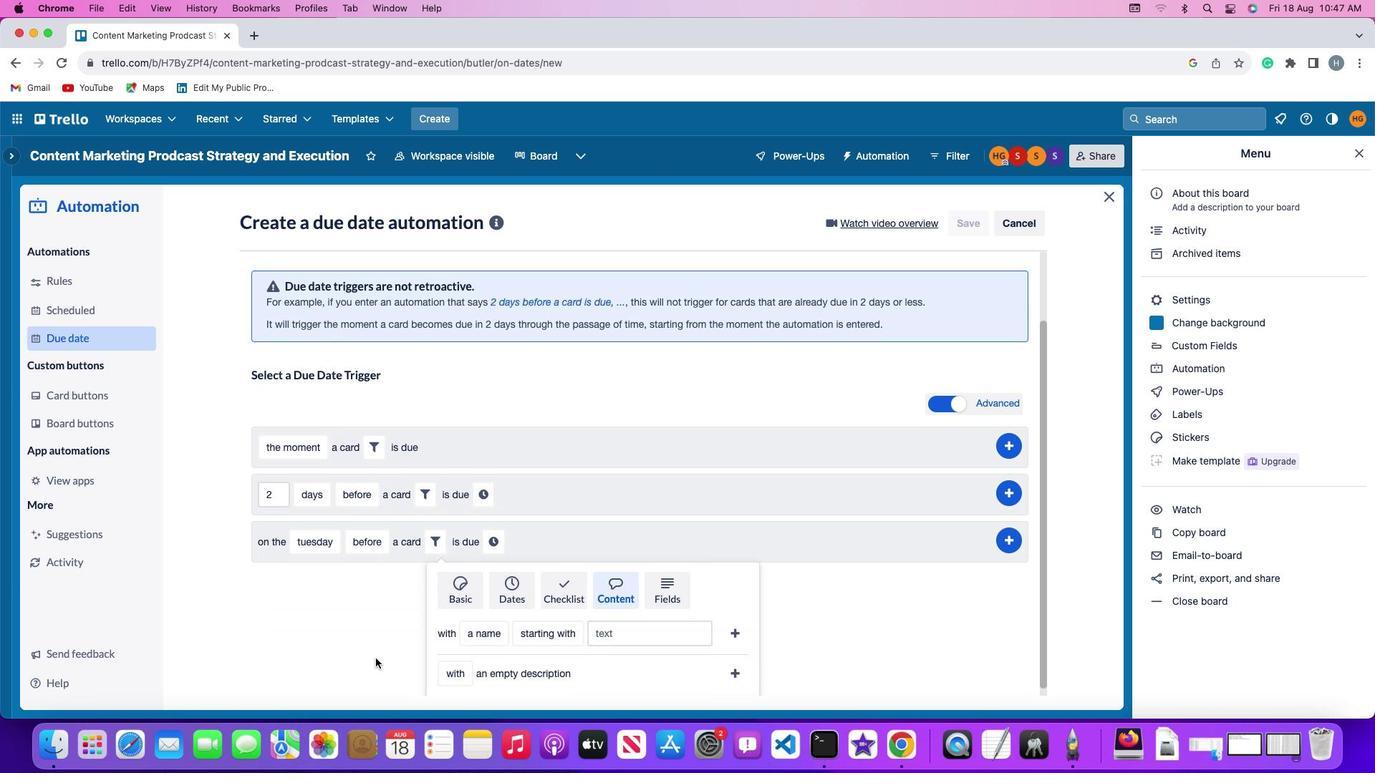 
Action: Mouse scrolled (375, 658) with delta (0, 0)
Screenshot: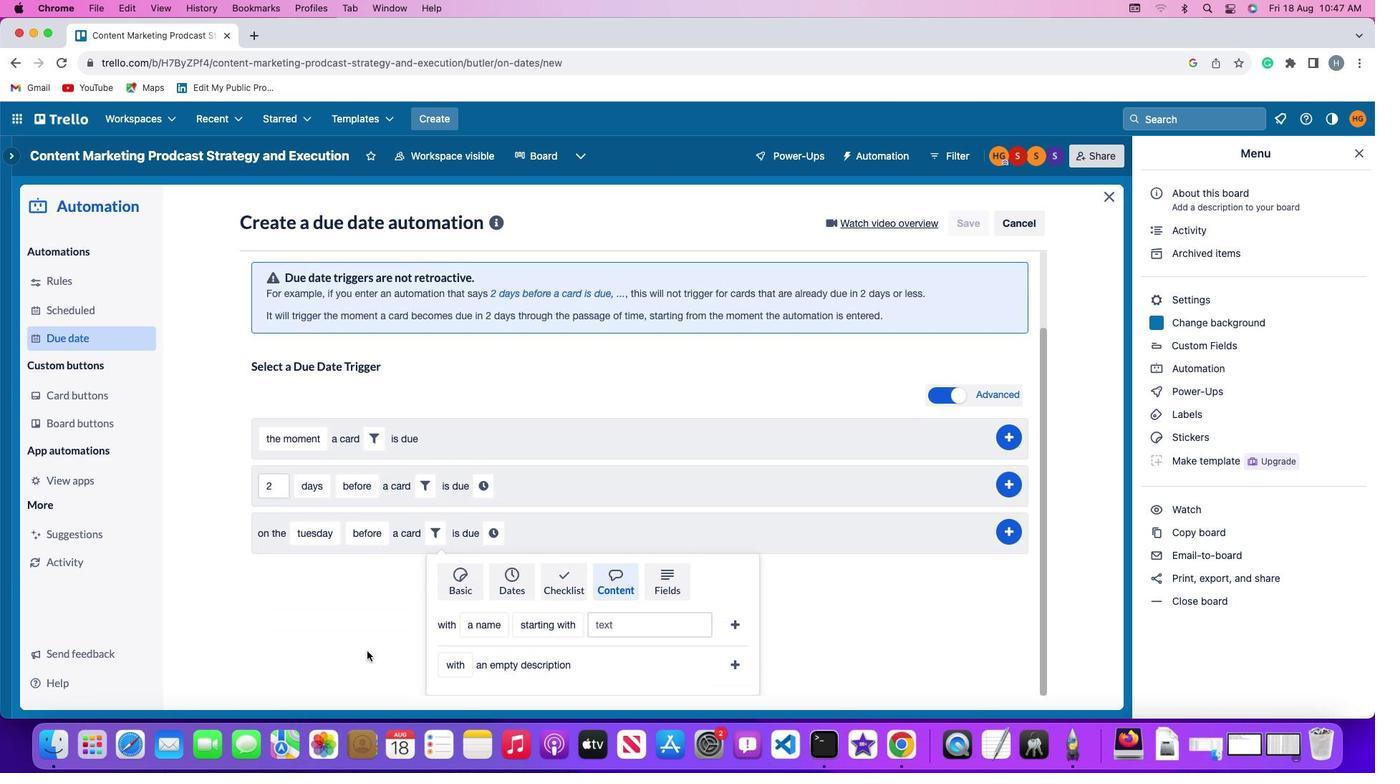 
Action: Mouse moved to (374, 658)
Screenshot: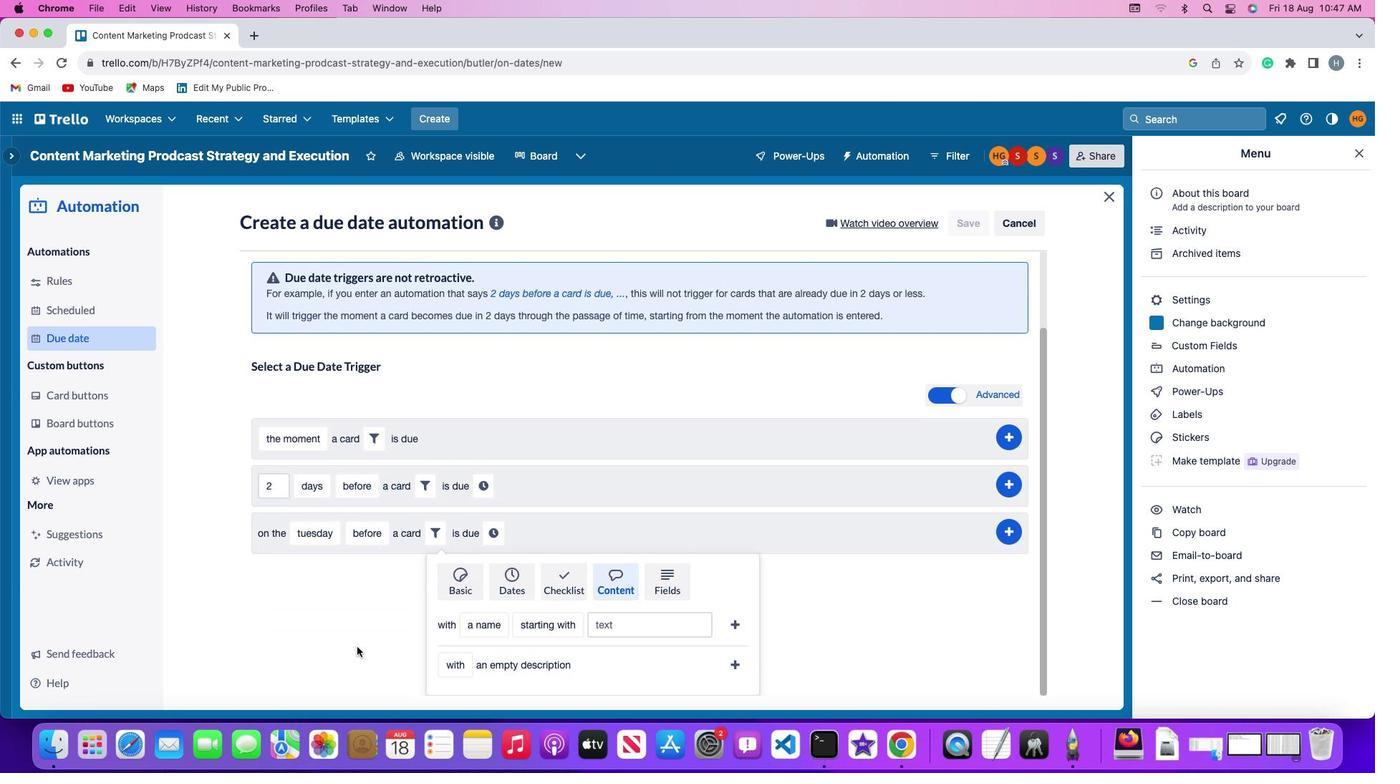 
Action: Mouse scrolled (374, 658) with delta (0, 0)
Screenshot: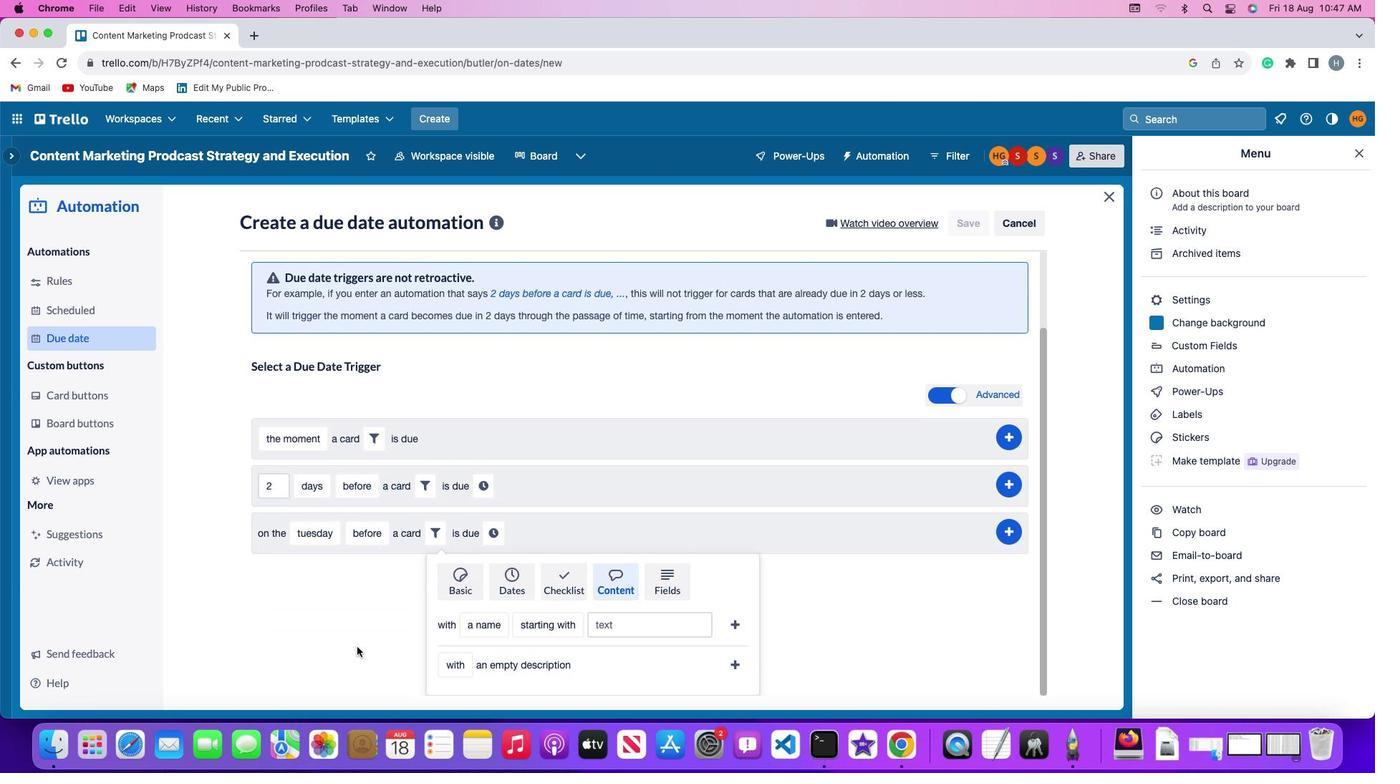 
Action: Mouse moved to (371, 656)
Screenshot: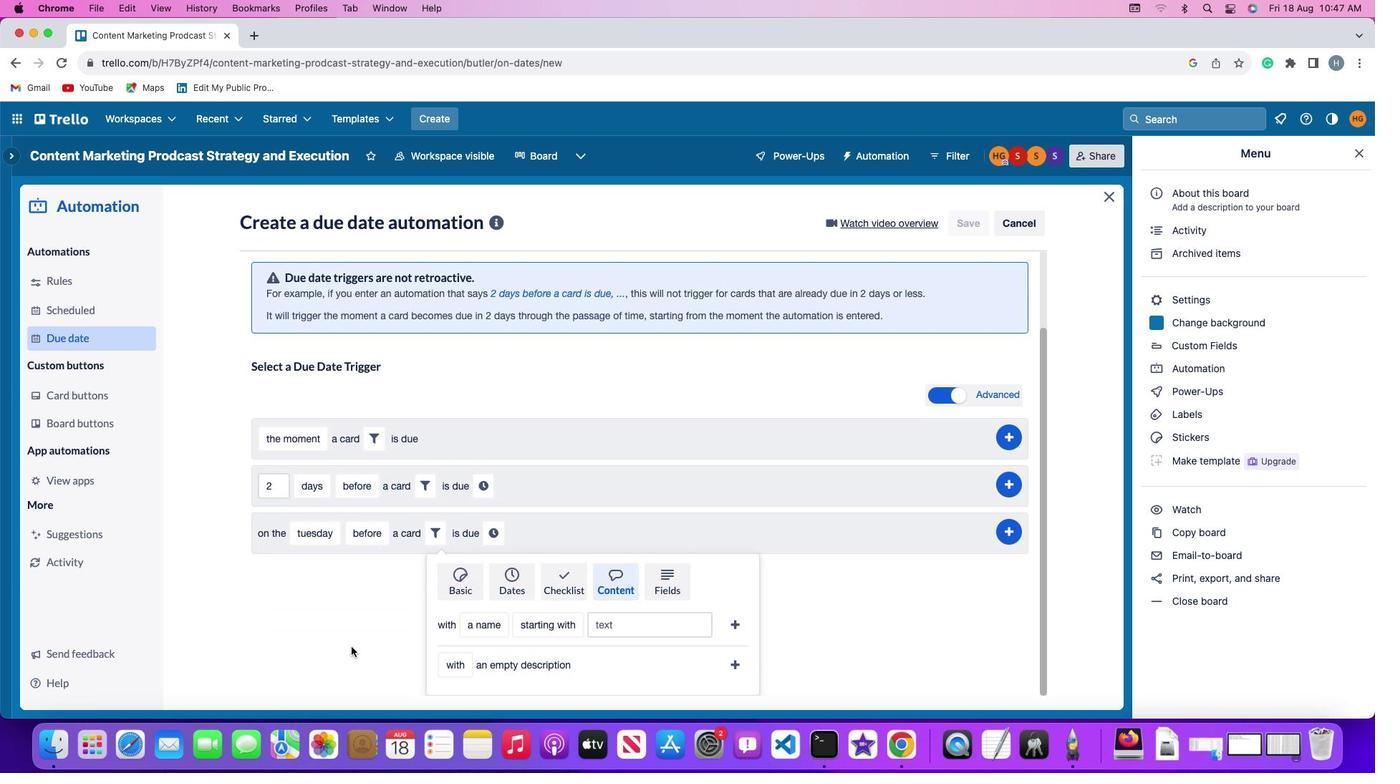 
Action: Mouse scrolled (371, 656) with delta (0, -2)
Screenshot: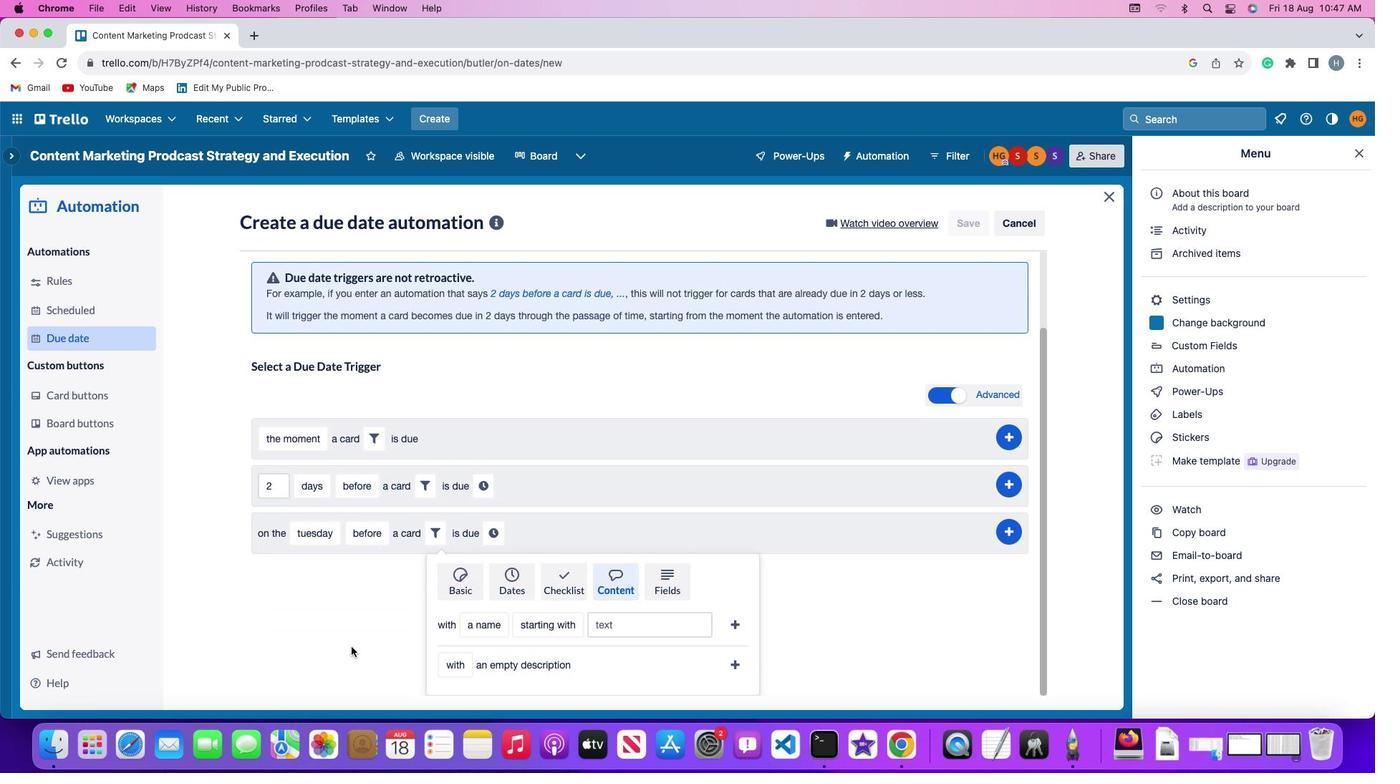 
Action: Mouse moved to (444, 658)
Screenshot: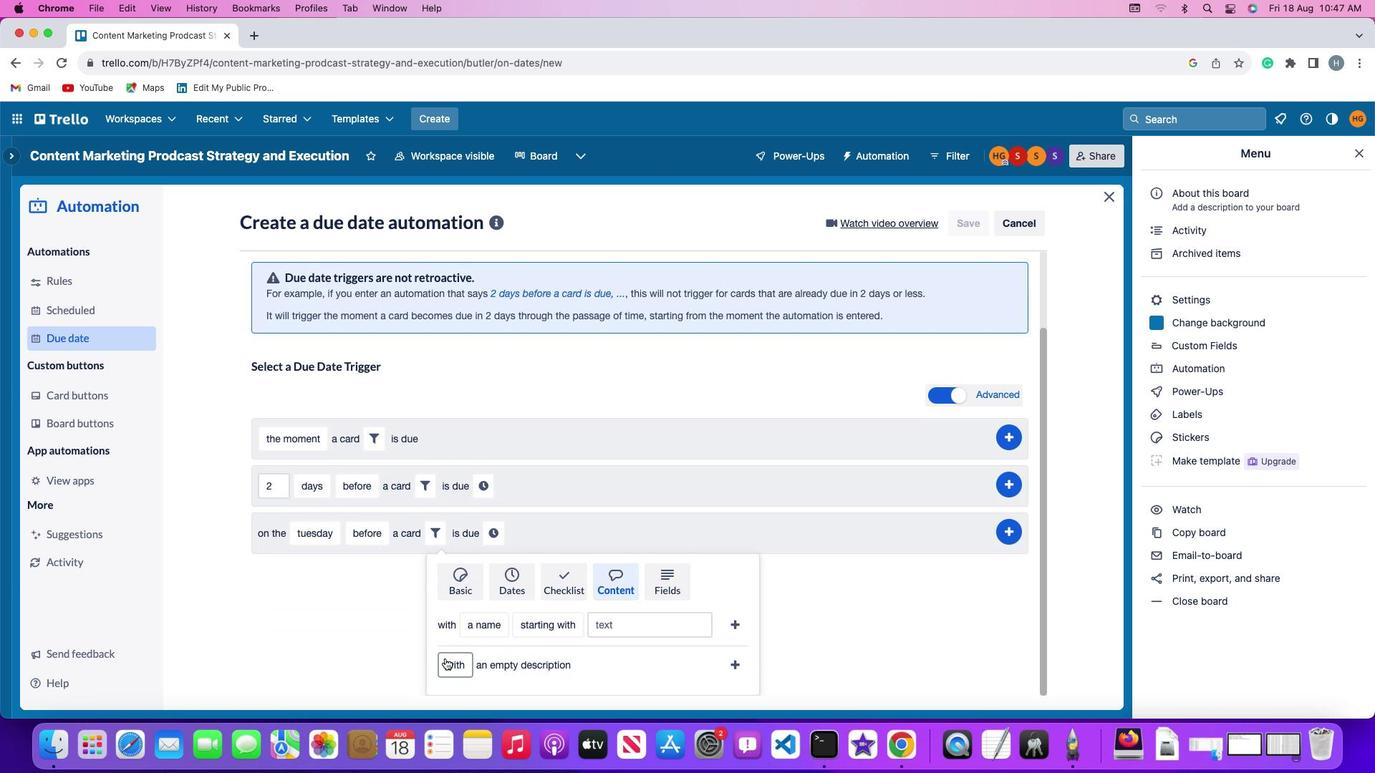
Action: Mouse pressed left at (444, 658)
Screenshot: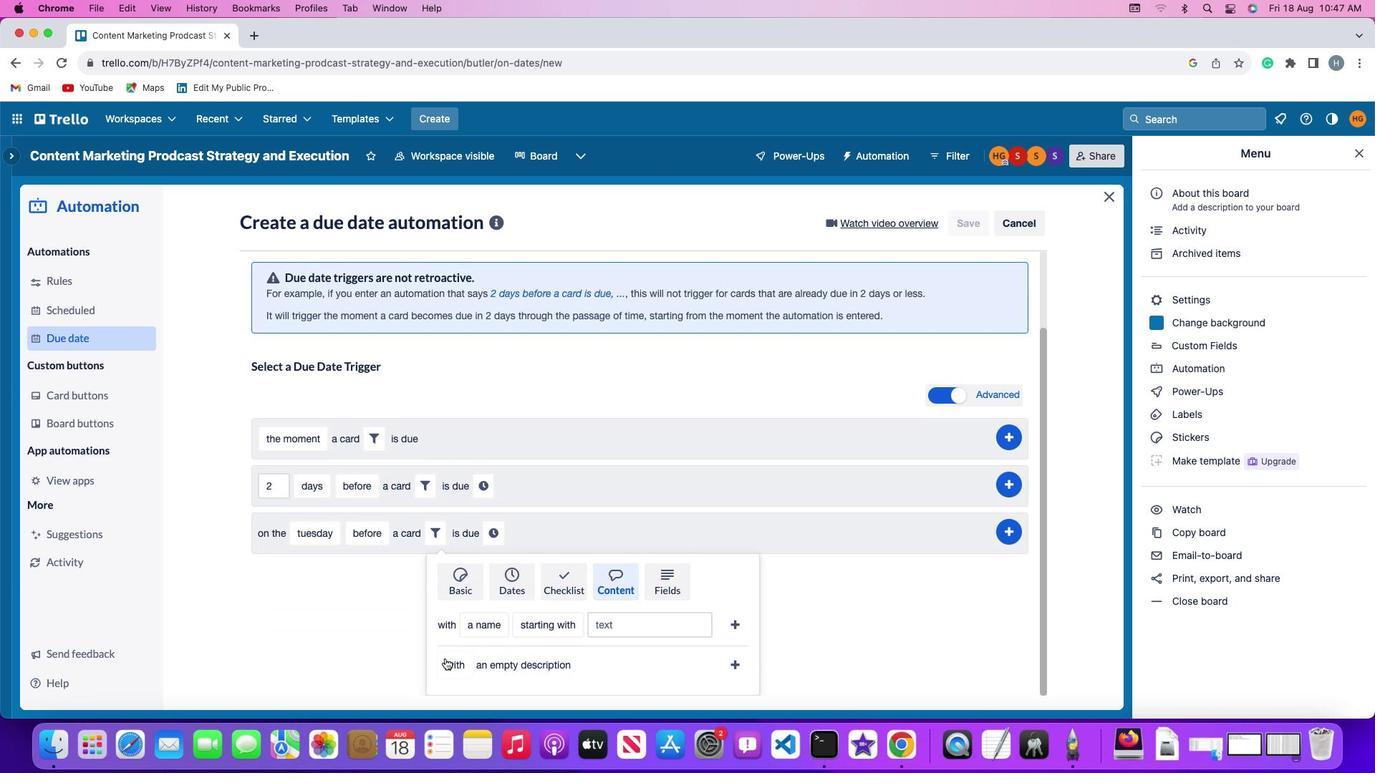 
Action: Mouse moved to (458, 611)
Screenshot: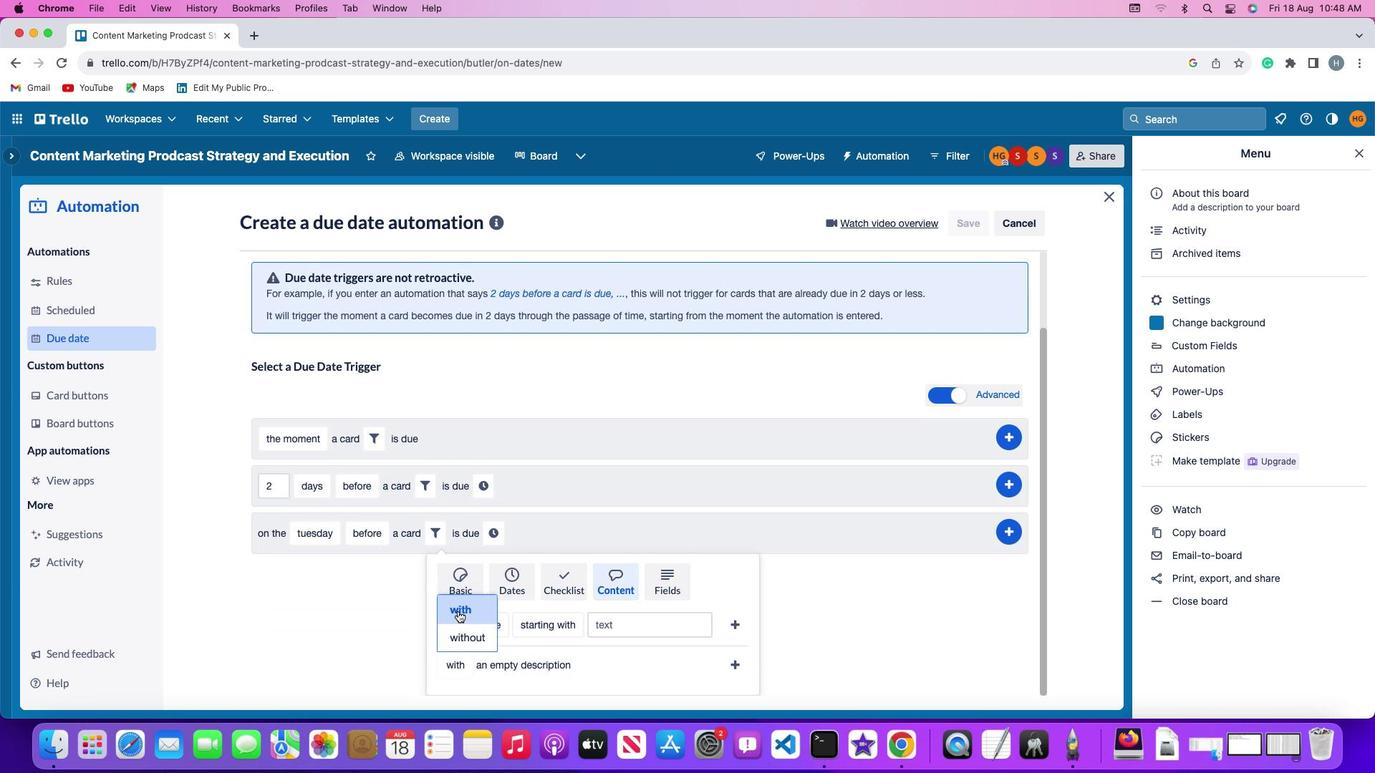 
Action: Mouse pressed left at (458, 611)
Screenshot: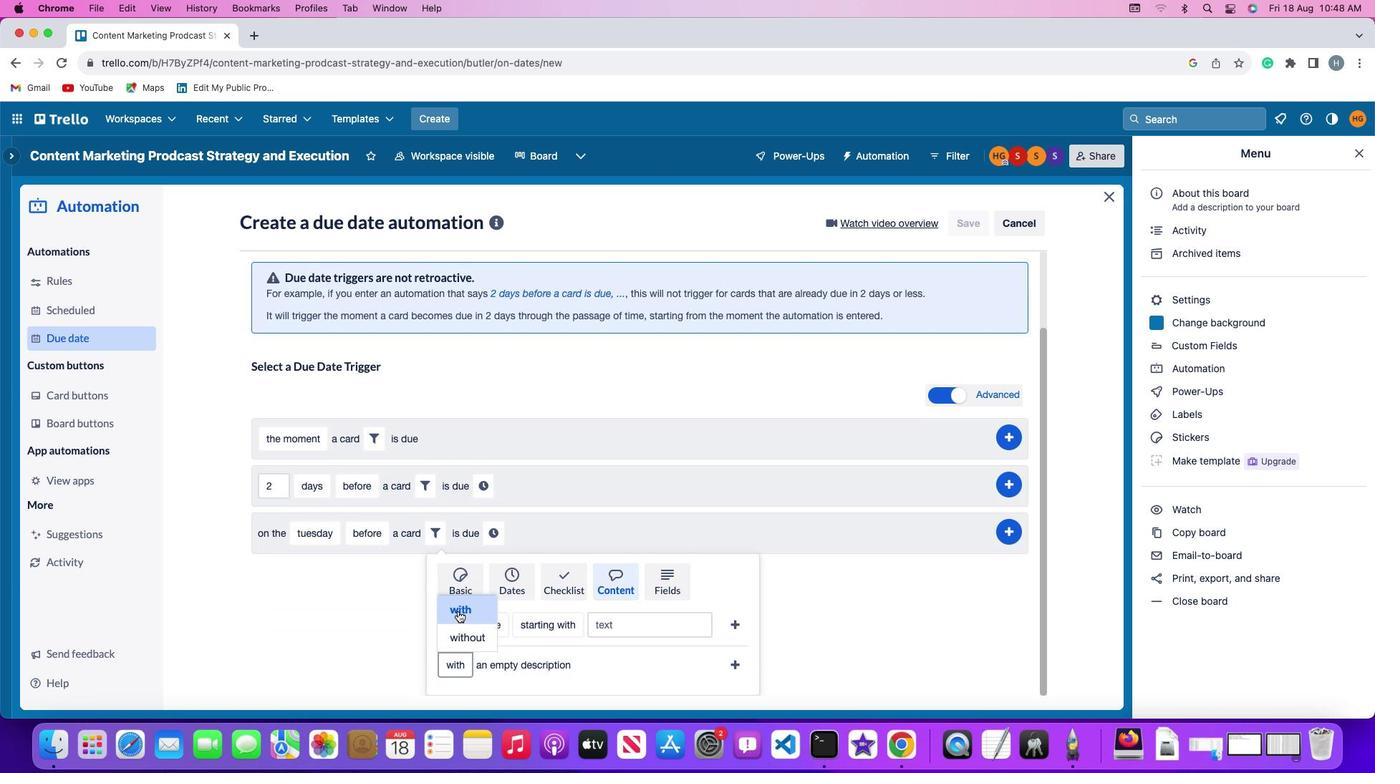 
Action: Mouse moved to (739, 661)
Screenshot: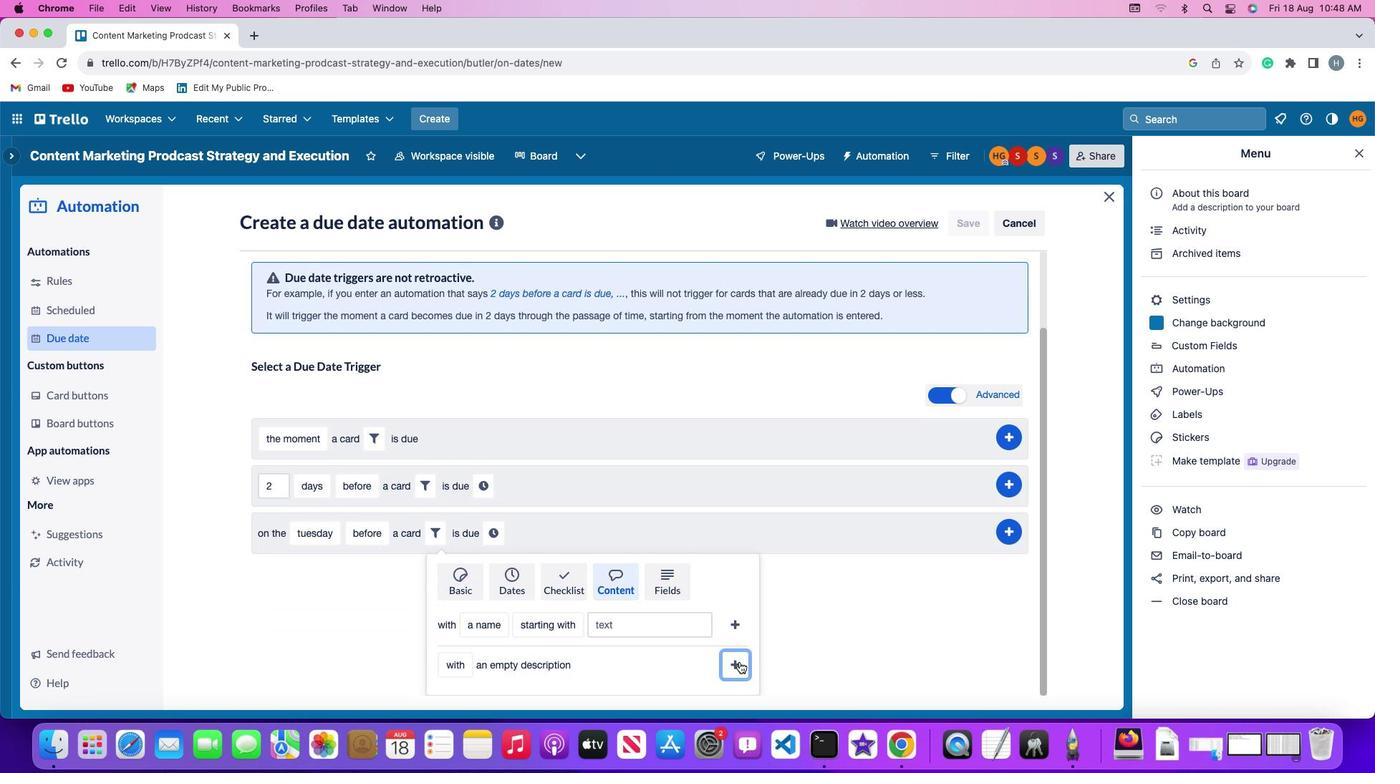 
Action: Mouse pressed left at (739, 661)
Screenshot: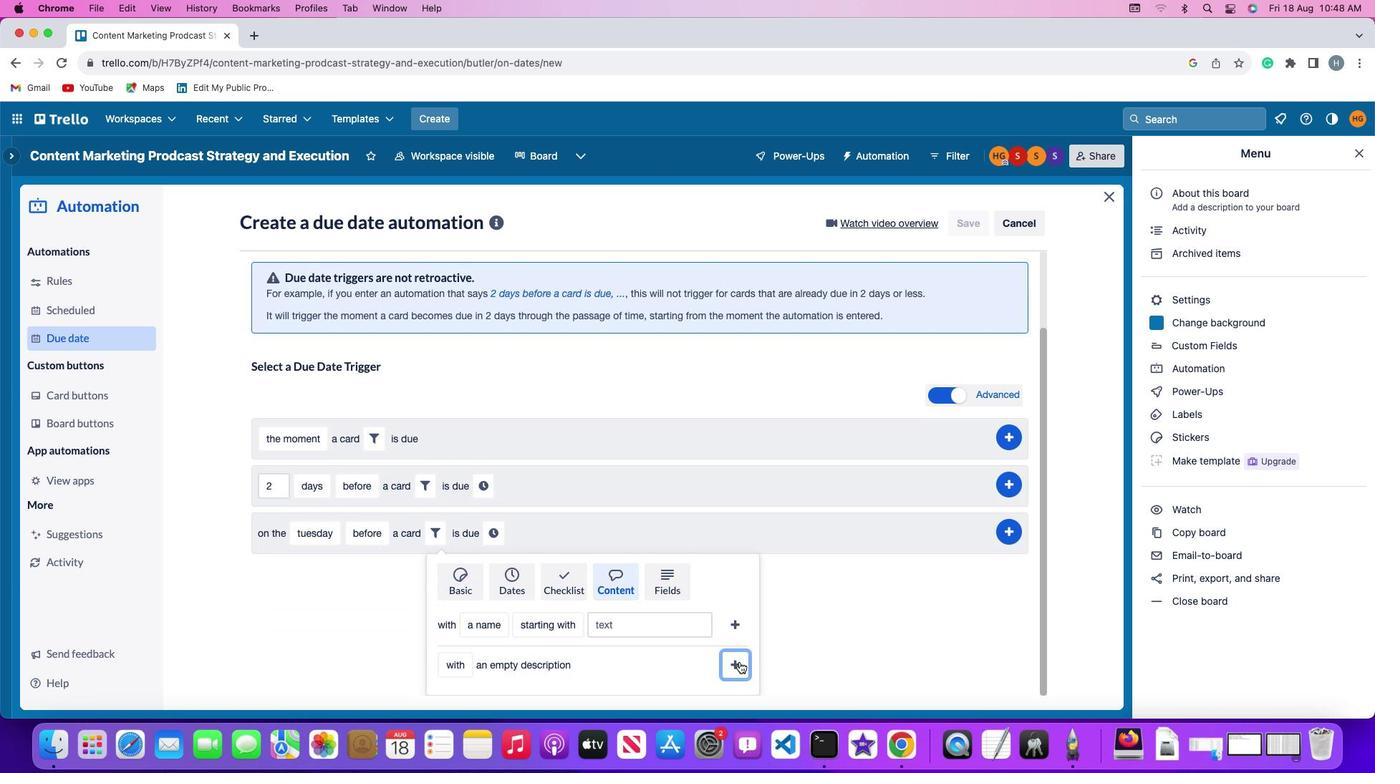 
Action: Mouse moved to (646, 623)
Screenshot: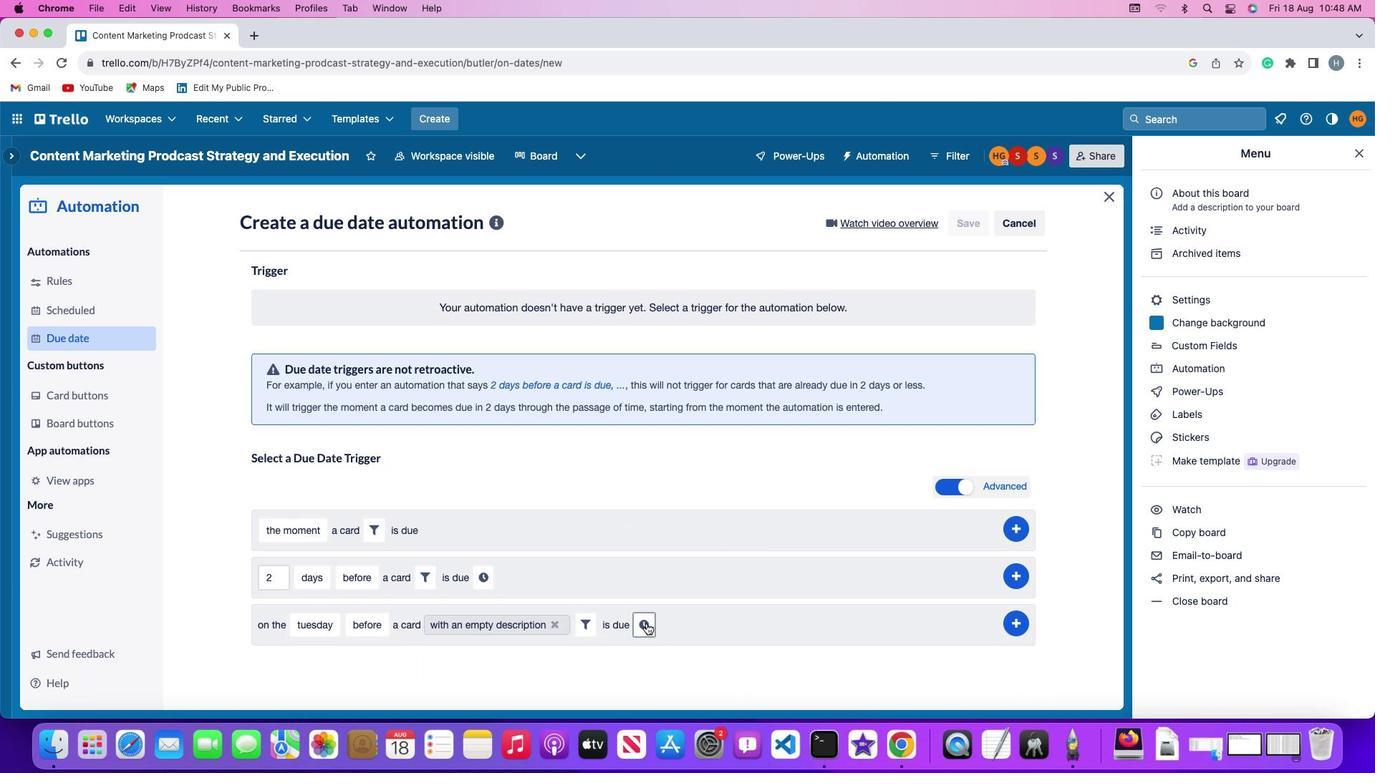 
Action: Mouse pressed left at (646, 623)
Screenshot: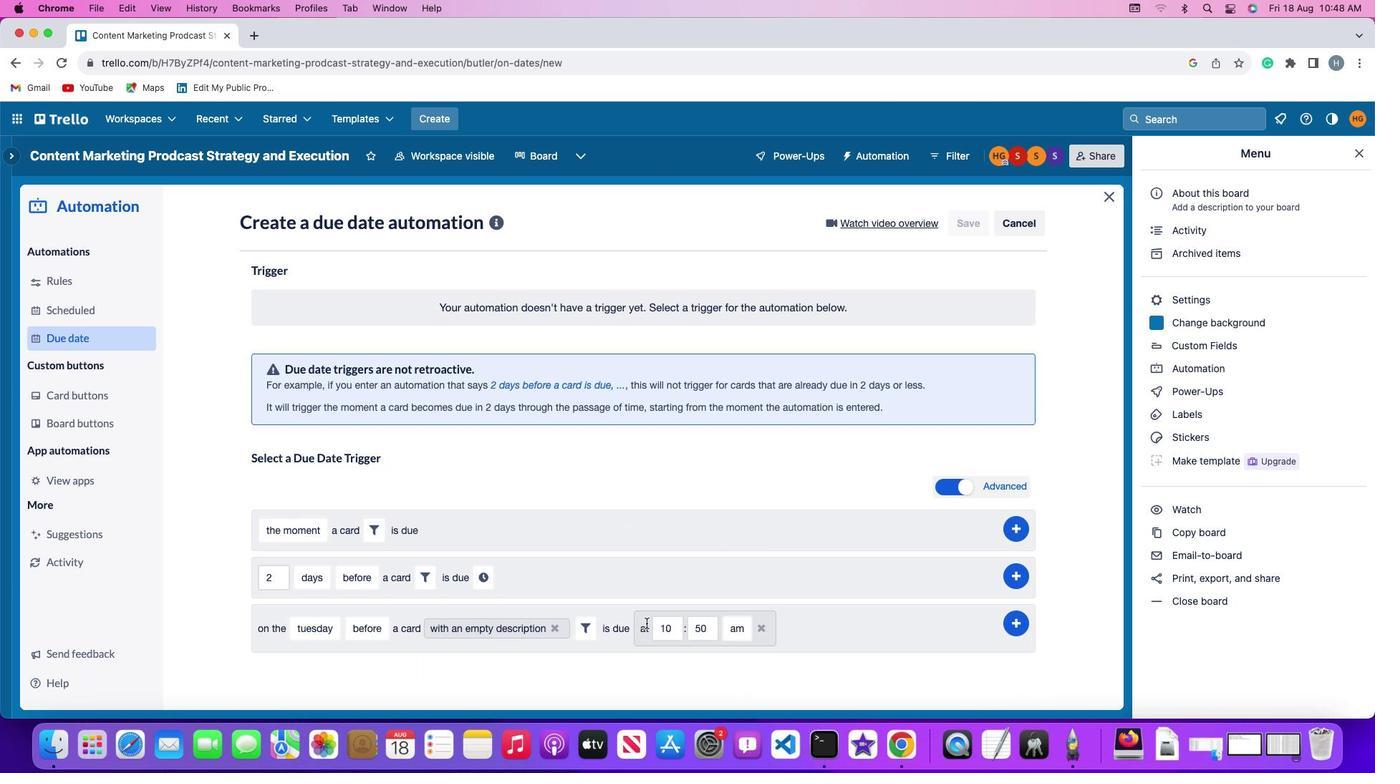 
Action: Mouse moved to (679, 628)
Screenshot: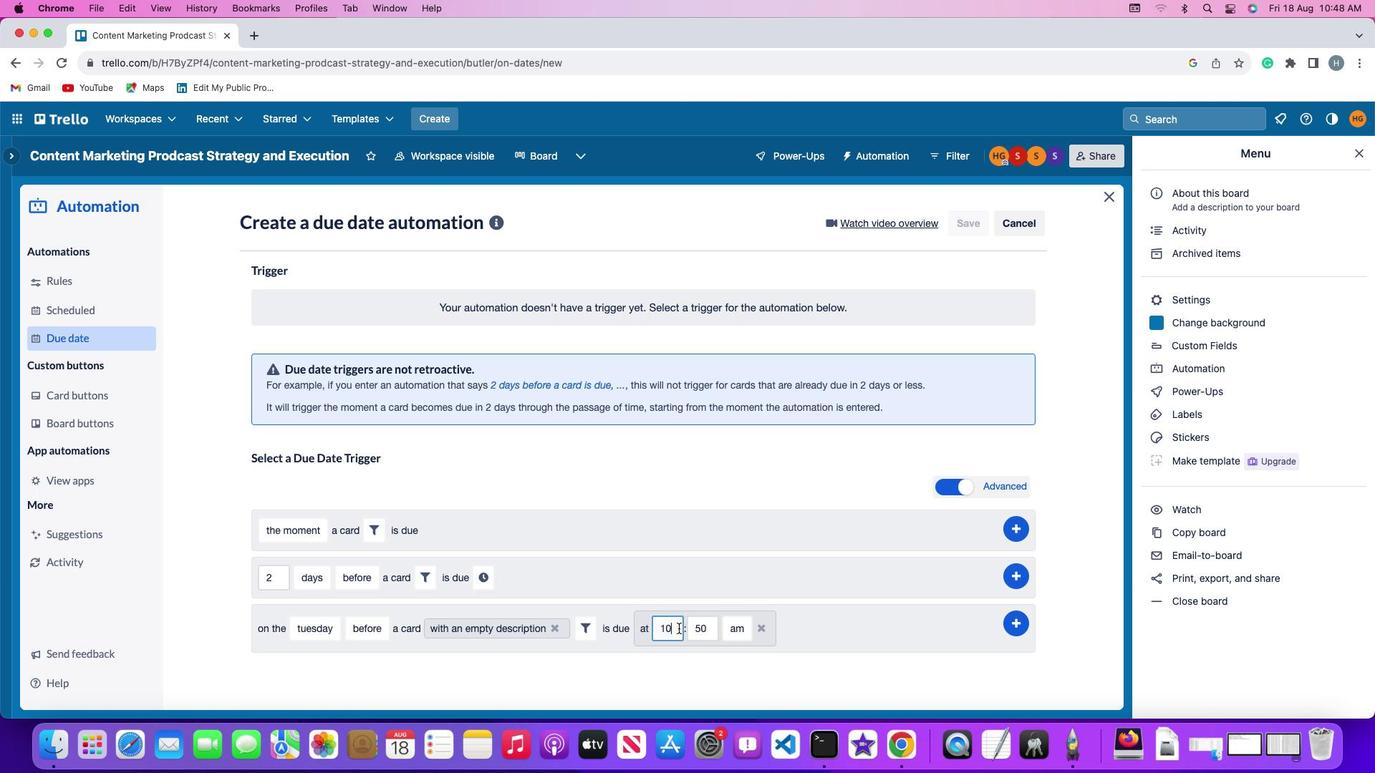 
Action: Mouse pressed left at (679, 628)
Screenshot: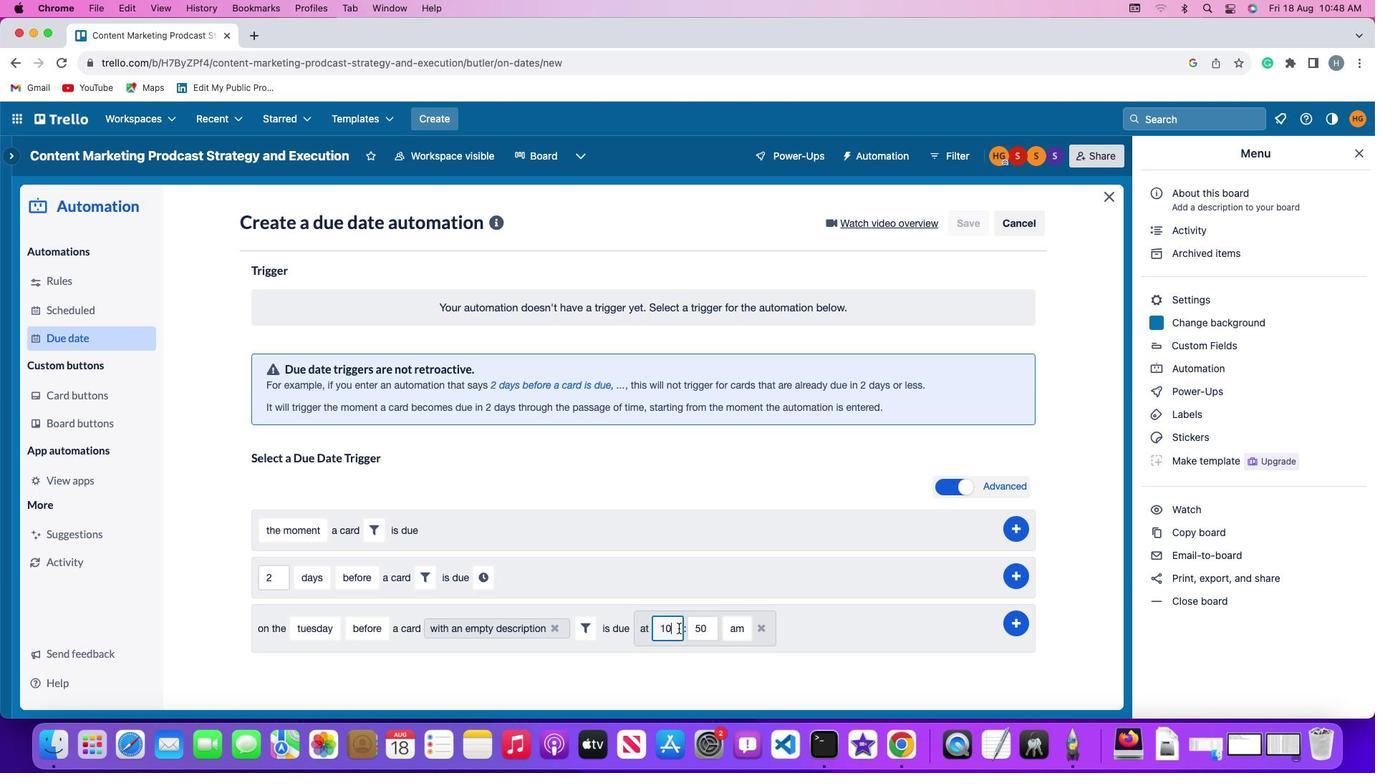 
Action: Key pressed Key.backspaceKey.backspace'1''1'
Screenshot: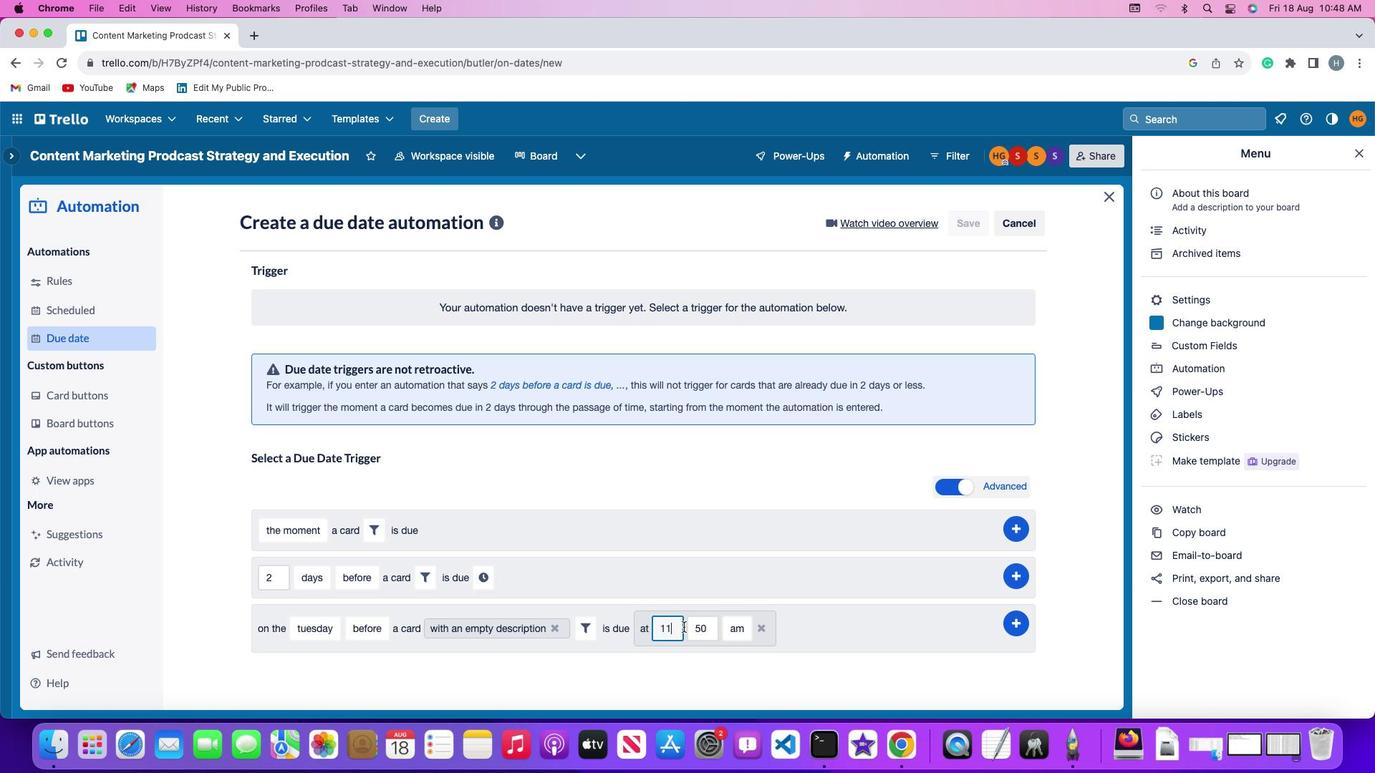 
Action: Mouse moved to (707, 626)
Screenshot: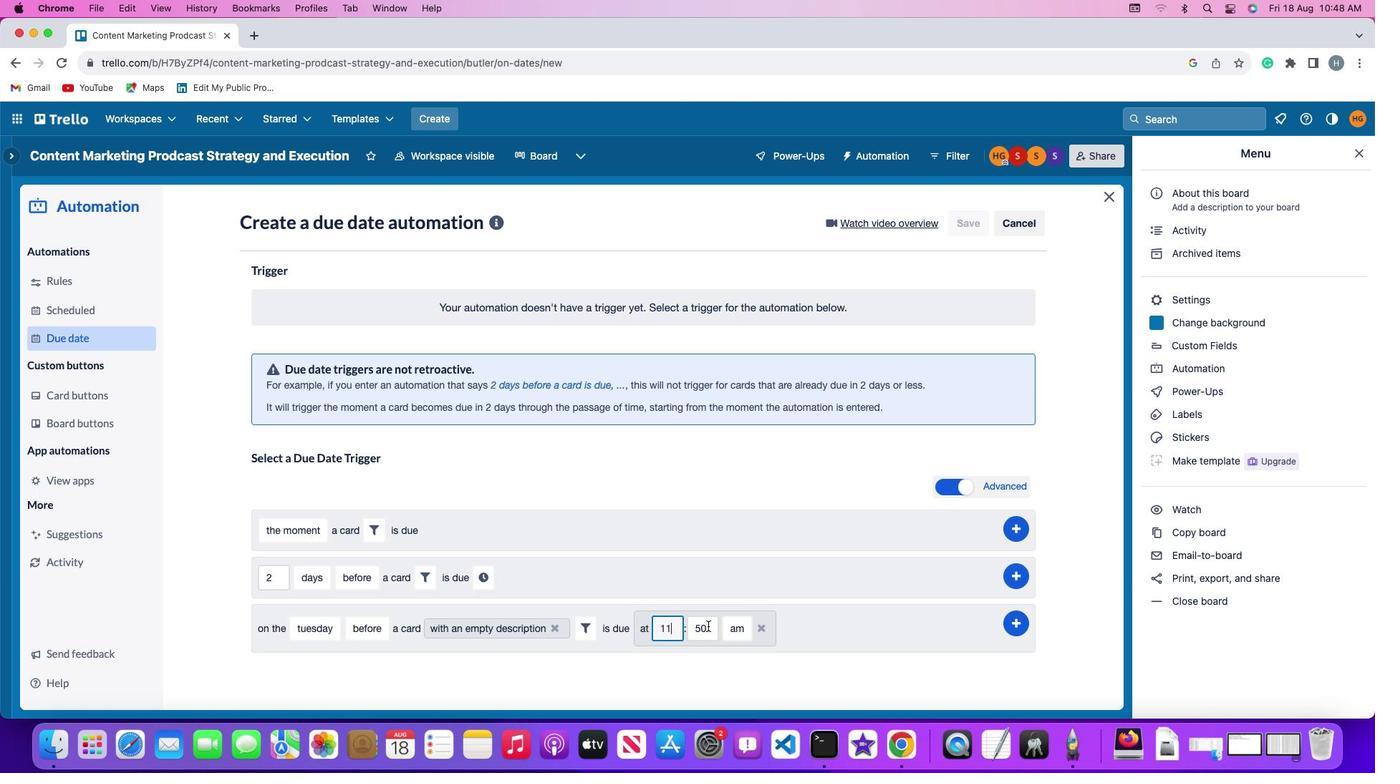 
Action: Mouse pressed left at (707, 626)
Screenshot: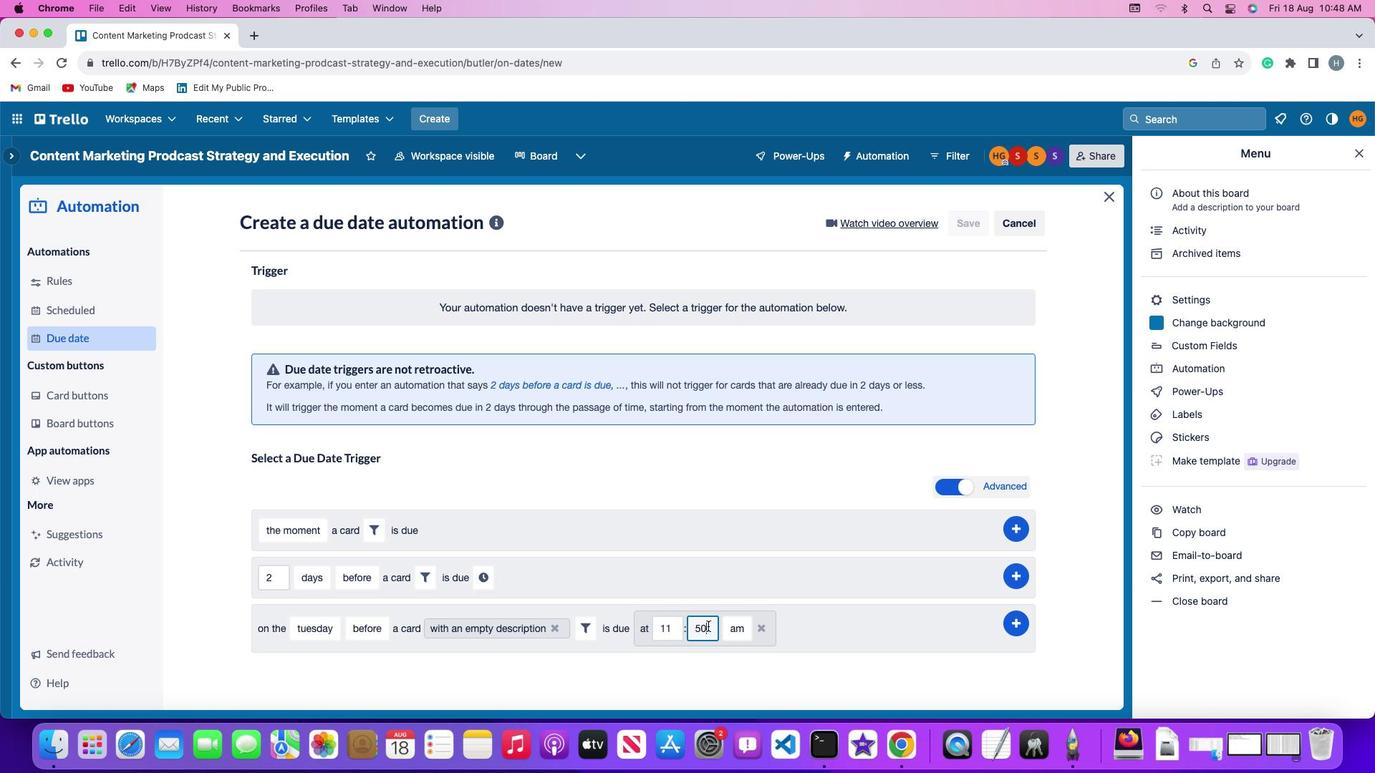 
Action: Key pressed Key.backspaceKey.backspace'0''0'
Screenshot: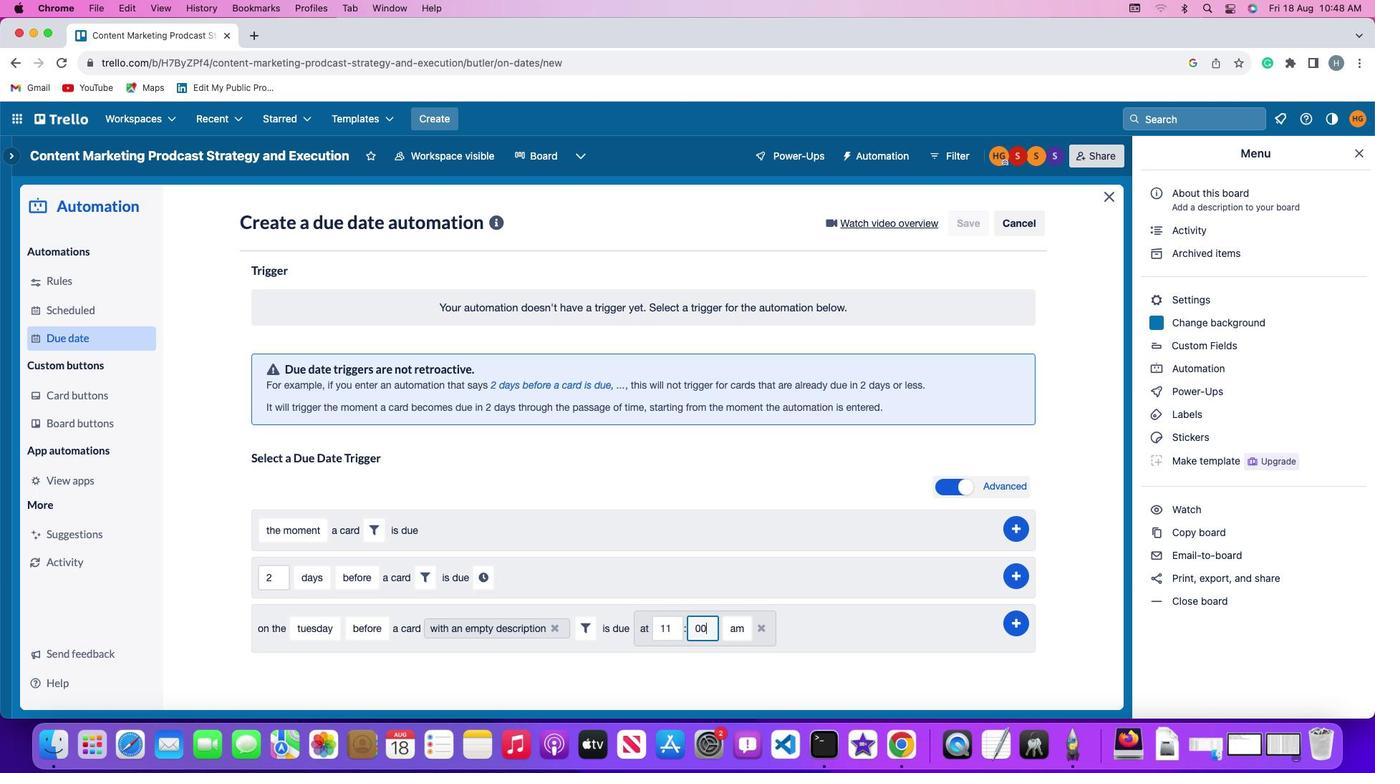 
Action: Mouse moved to (736, 626)
Screenshot: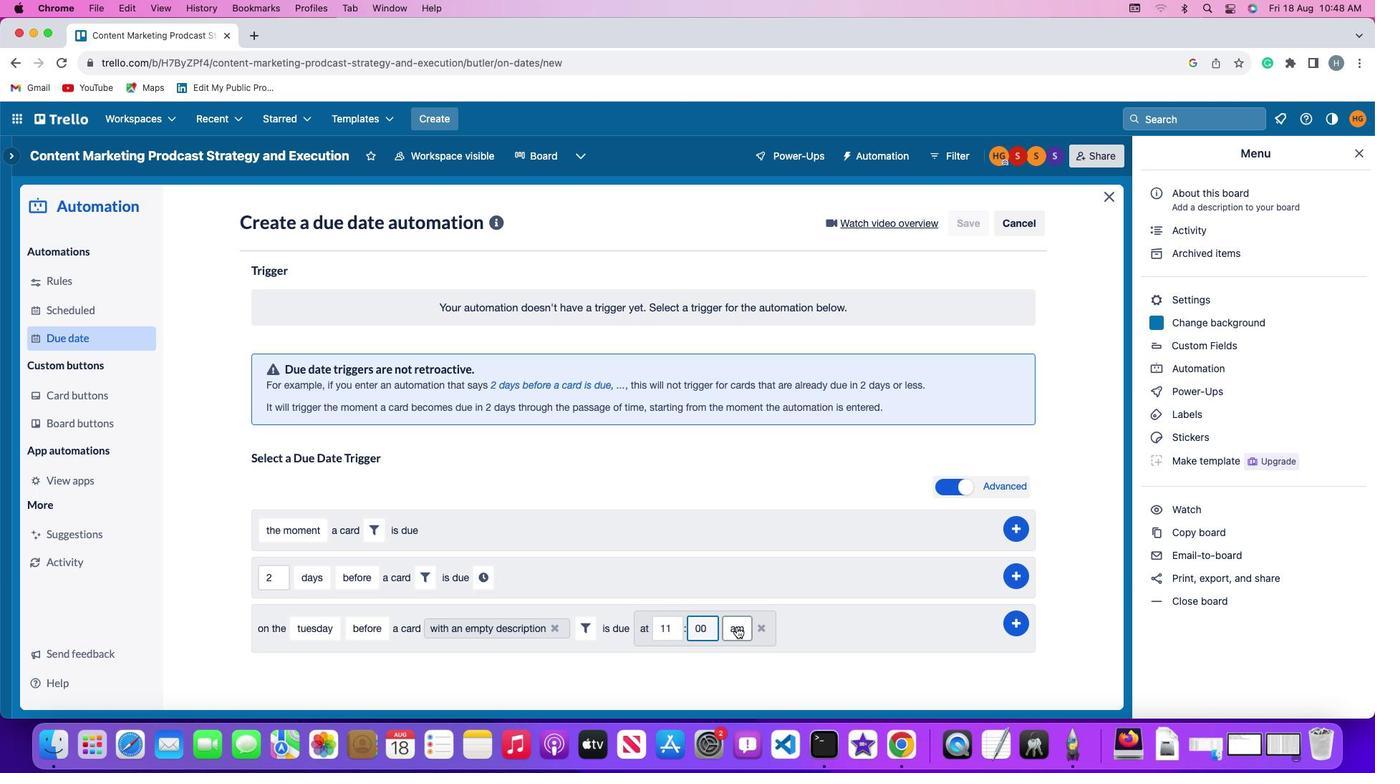 
Action: Mouse pressed left at (736, 626)
Screenshot: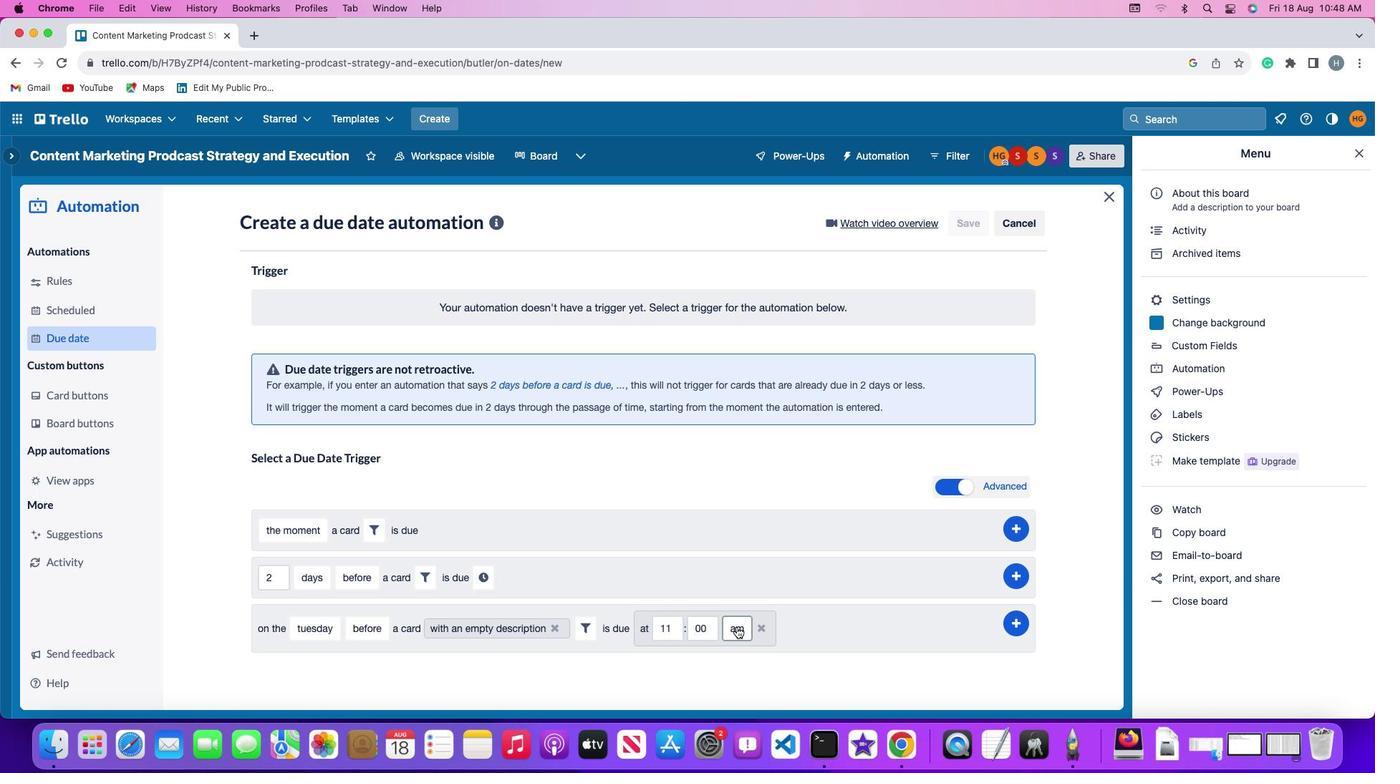 
Action: Mouse moved to (742, 651)
Screenshot: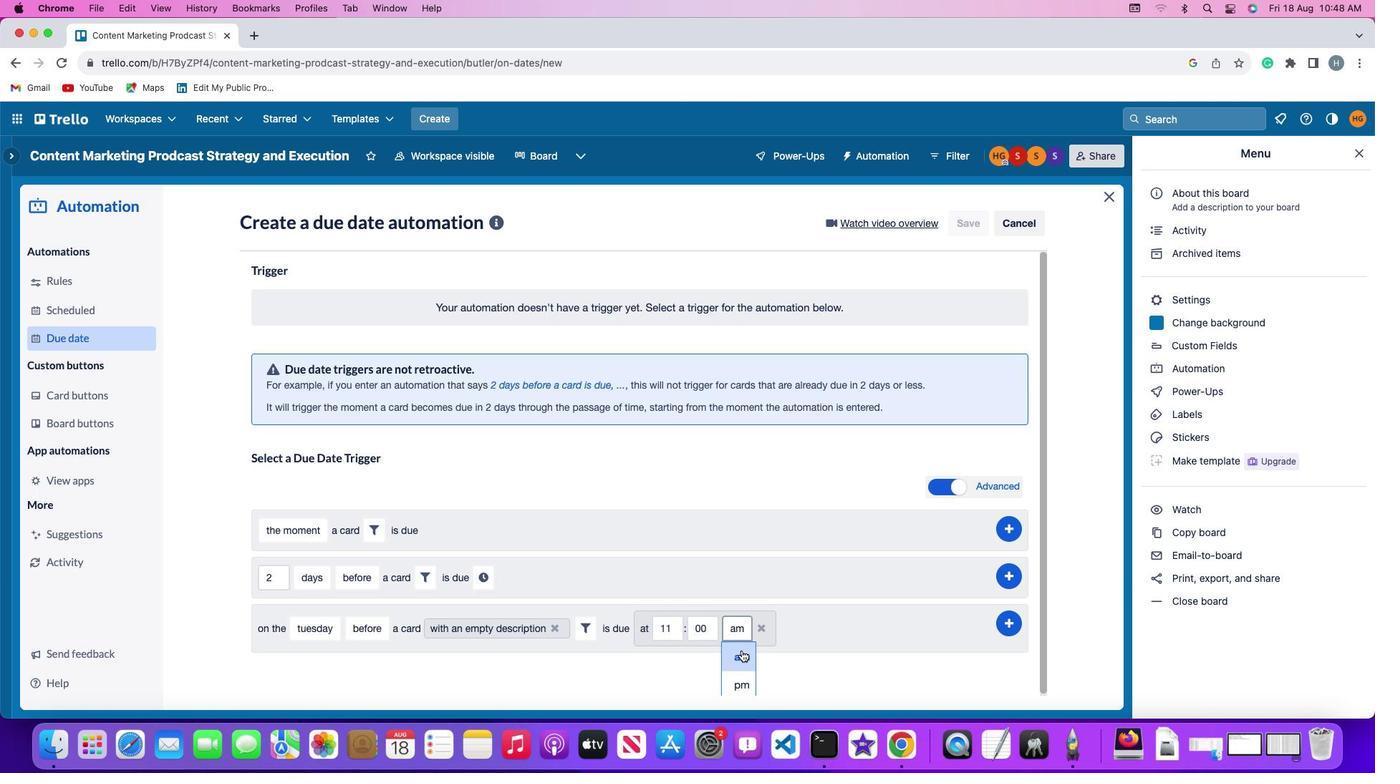 
Action: Mouse pressed left at (742, 651)
Screenshot: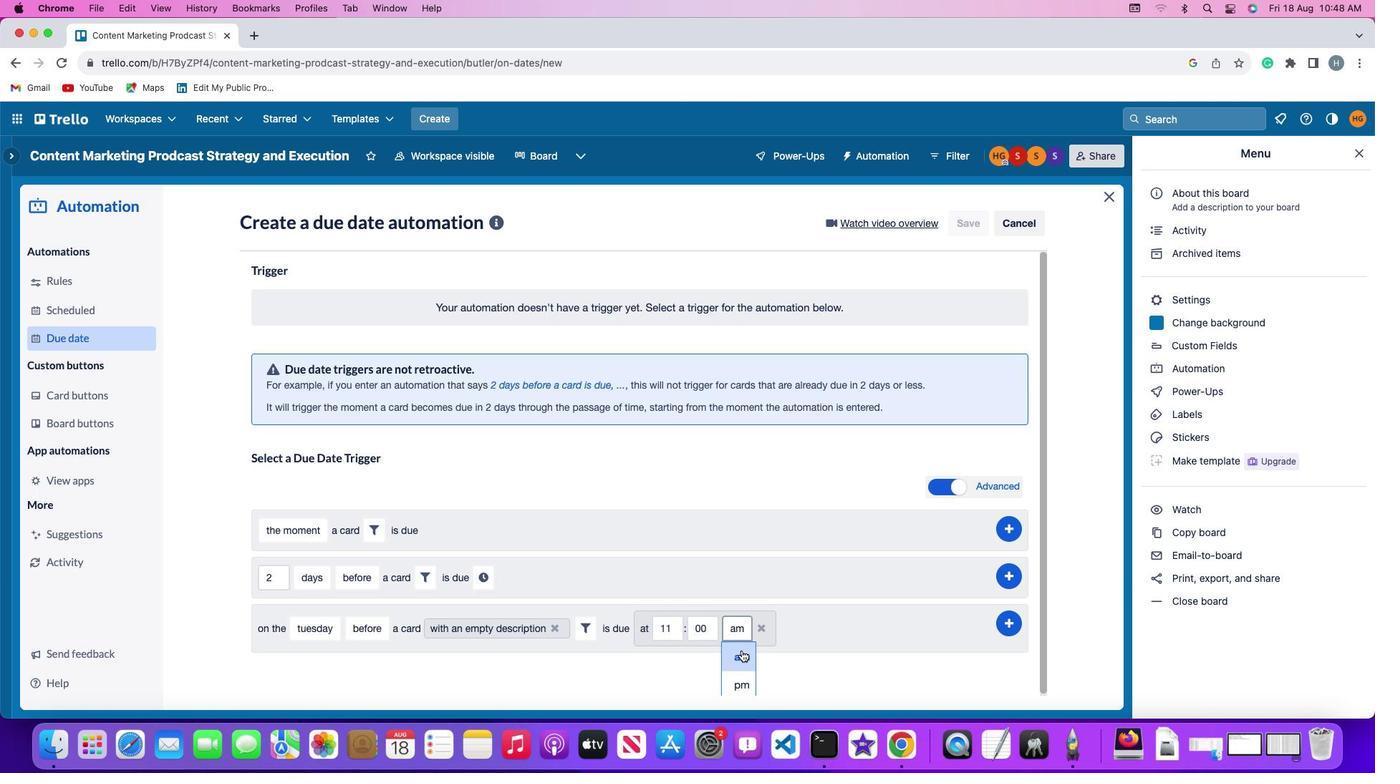 
Action: Mouse moved to (1027, 621)
Screenshot: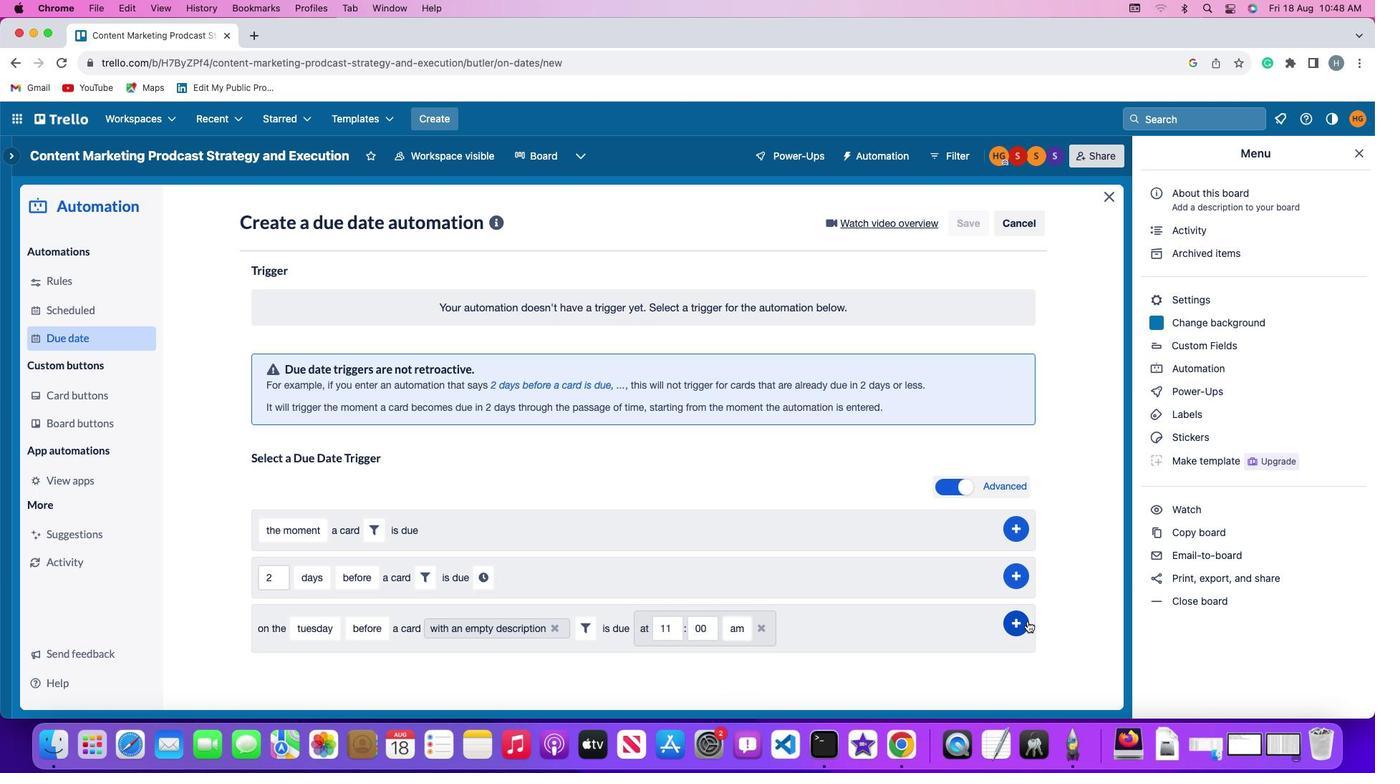 
Action: Mouse pressed left at (1027, 621)
Screenshot: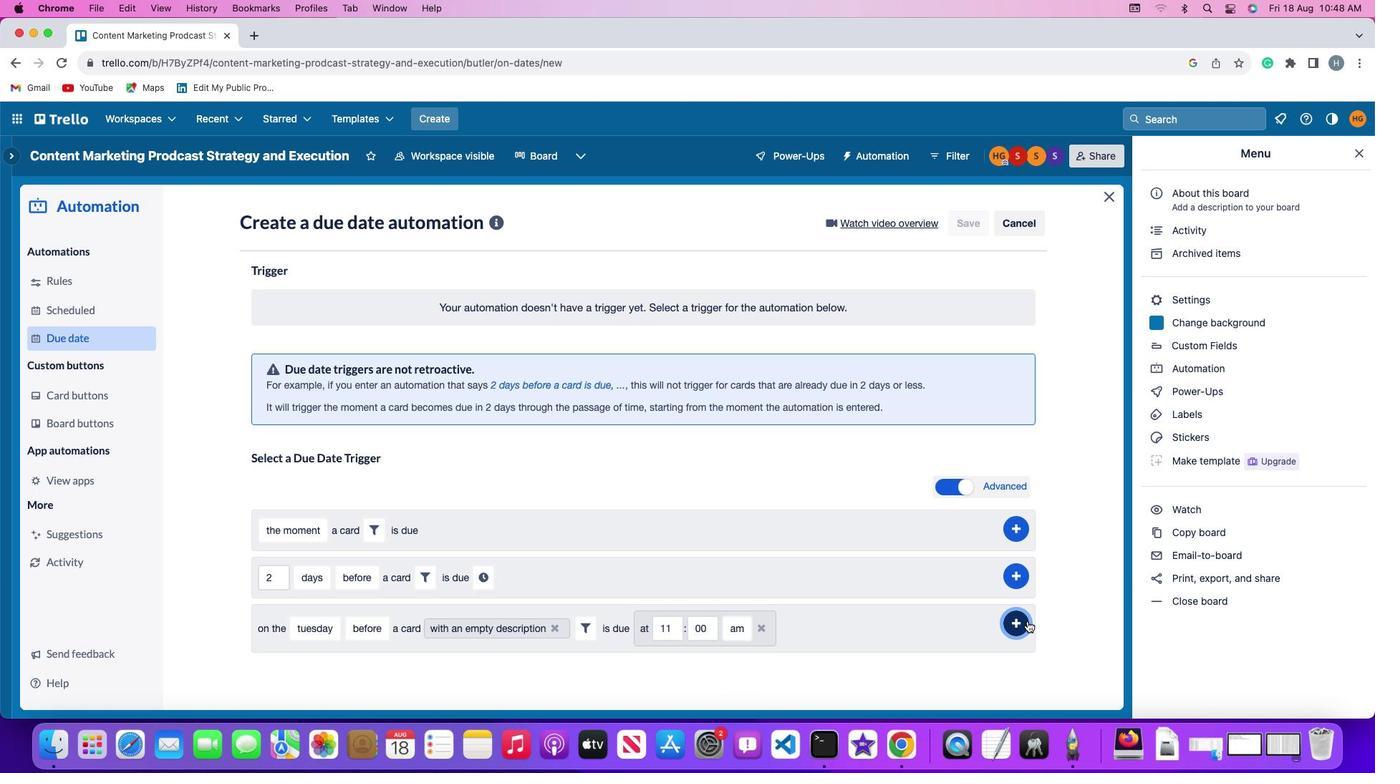 
Action: Mouse moved to (1052, 480)
Screenshot: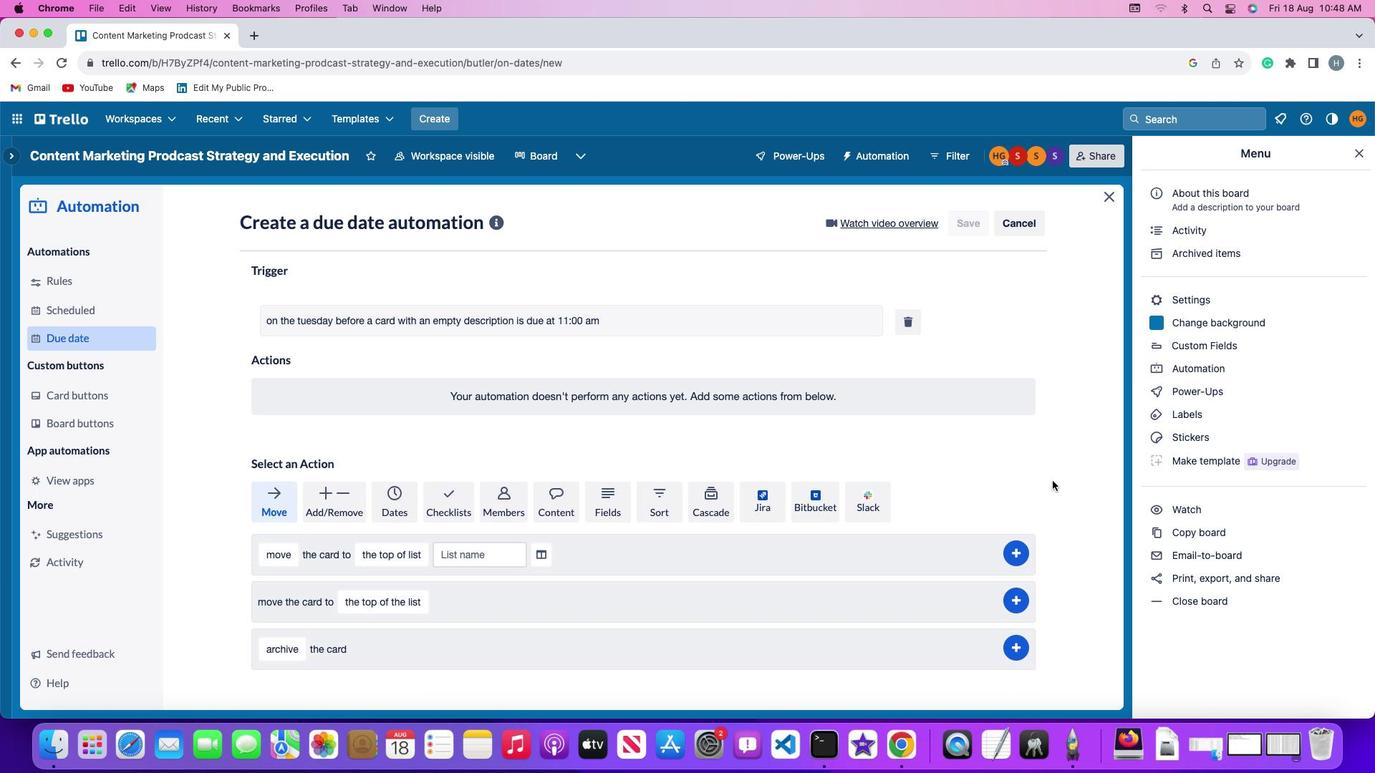 
